 Task: Look for space in Ouargla, Algeria from 5th July, 2023 to 11th July, 2023 for 2 adults in price range Rs.8000 to Rs.16000. Place can be entire place with 2 bedrooms having 2 beds and 1 bathroom. Property type can be house, flat, hotel. Amenities needed are: washing machine. Booking option can be shelf check-in. Required host language is .
Action: Mouse moved to (680, 85)
Screenshot: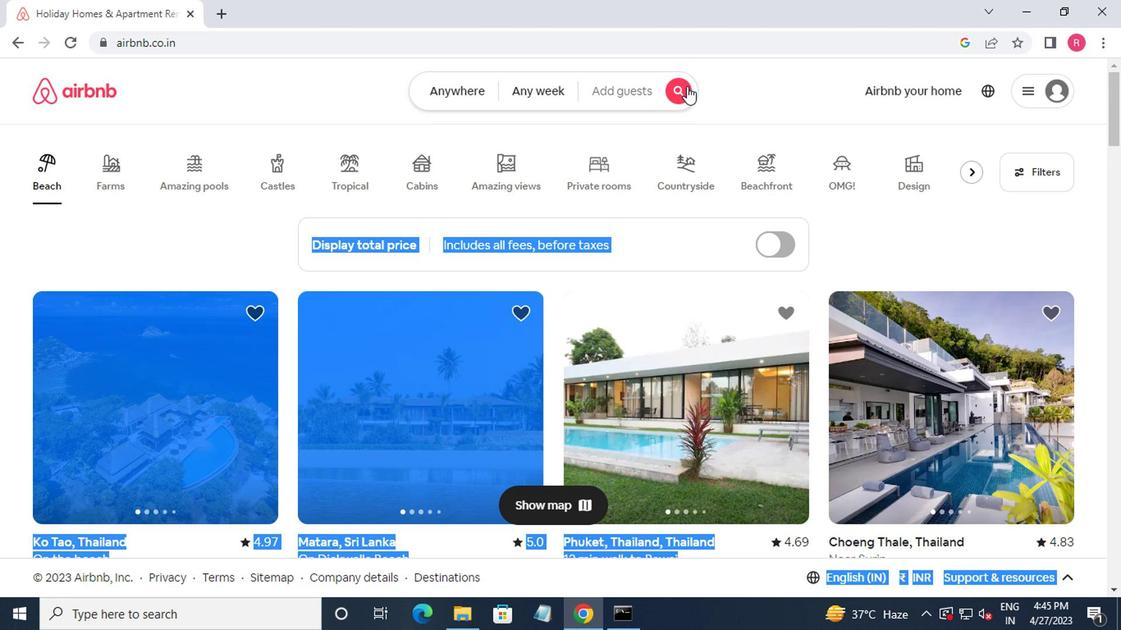 
Action: Mouse pressed left at (680, 85)
Screenshot: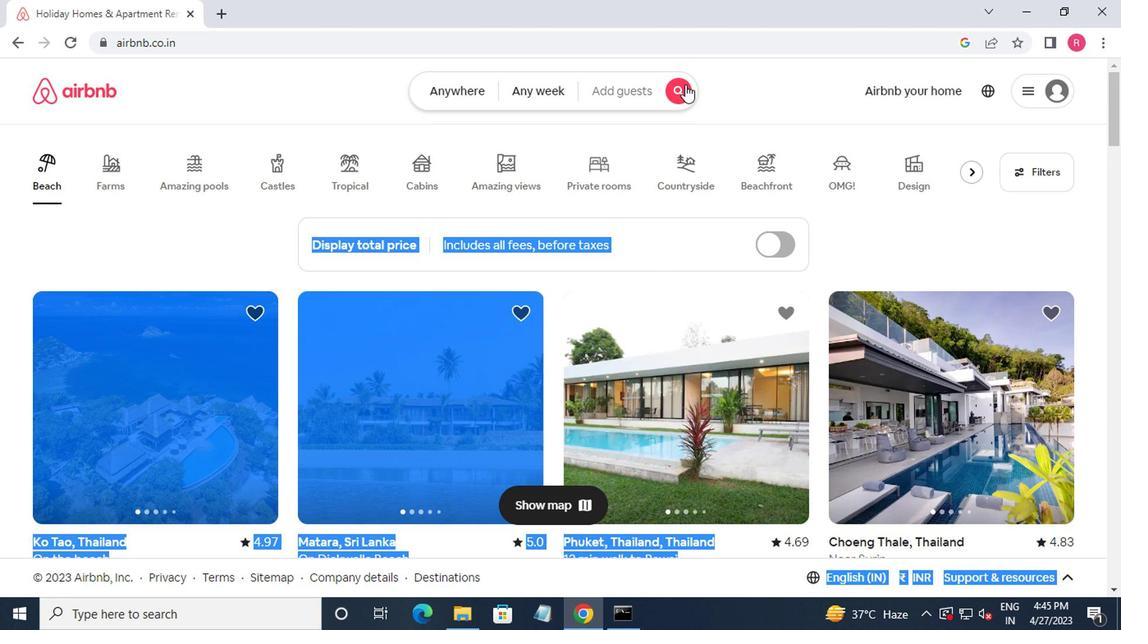
Action: Mouse moved to (394, 162)
Screenshot: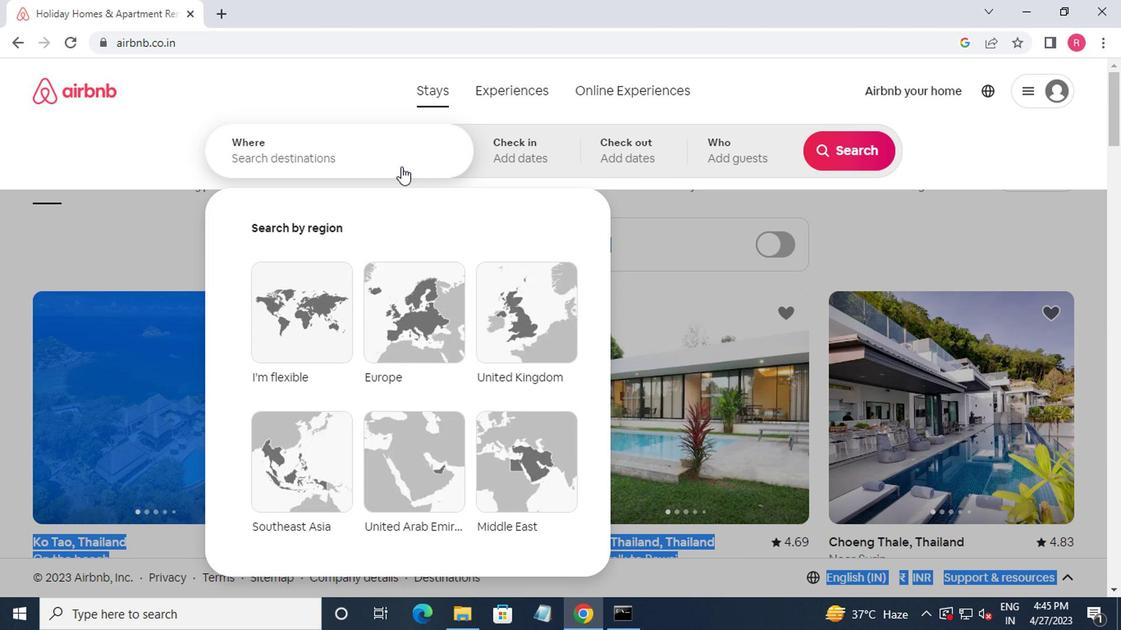
Action: Mouse pressed left at (394, 162)
Screenshot: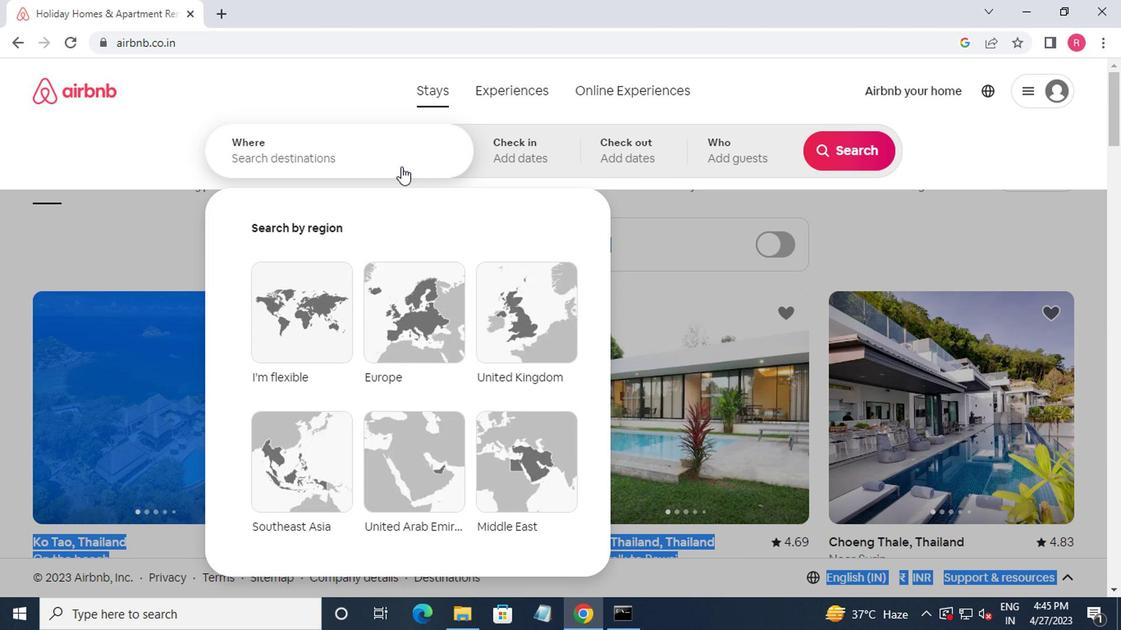
Action: Mouse moved to (480, 285)
Screenshot: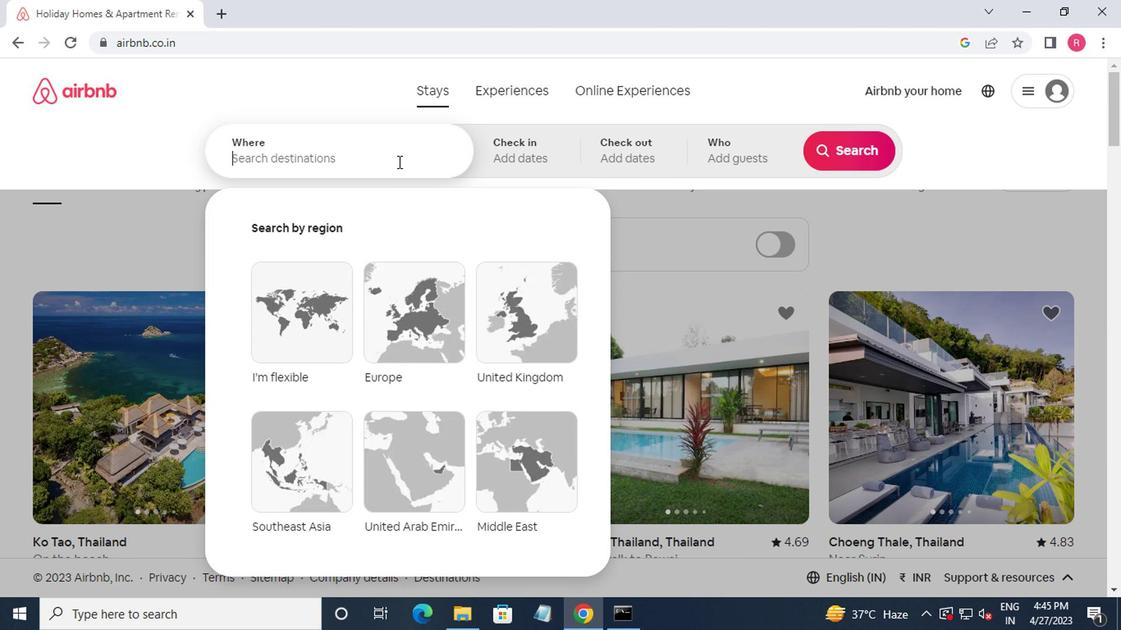 
Action: Key pressed ouargl<Key.up><Key.enter>
Screenshot: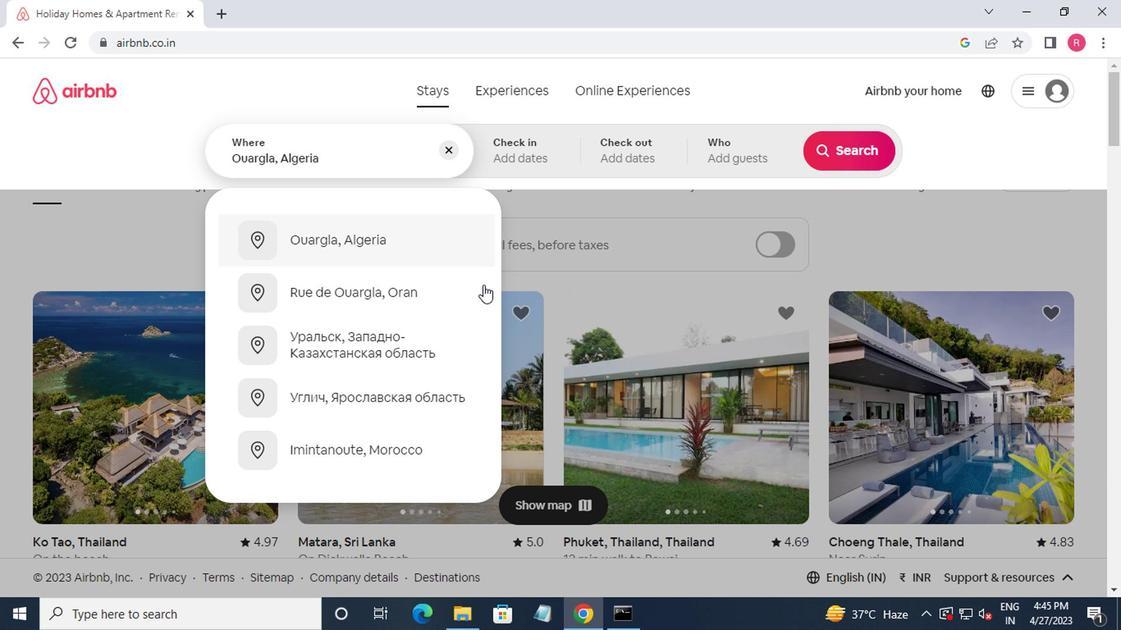 
Action: Mouse moved to (835, 285)
Screenshot: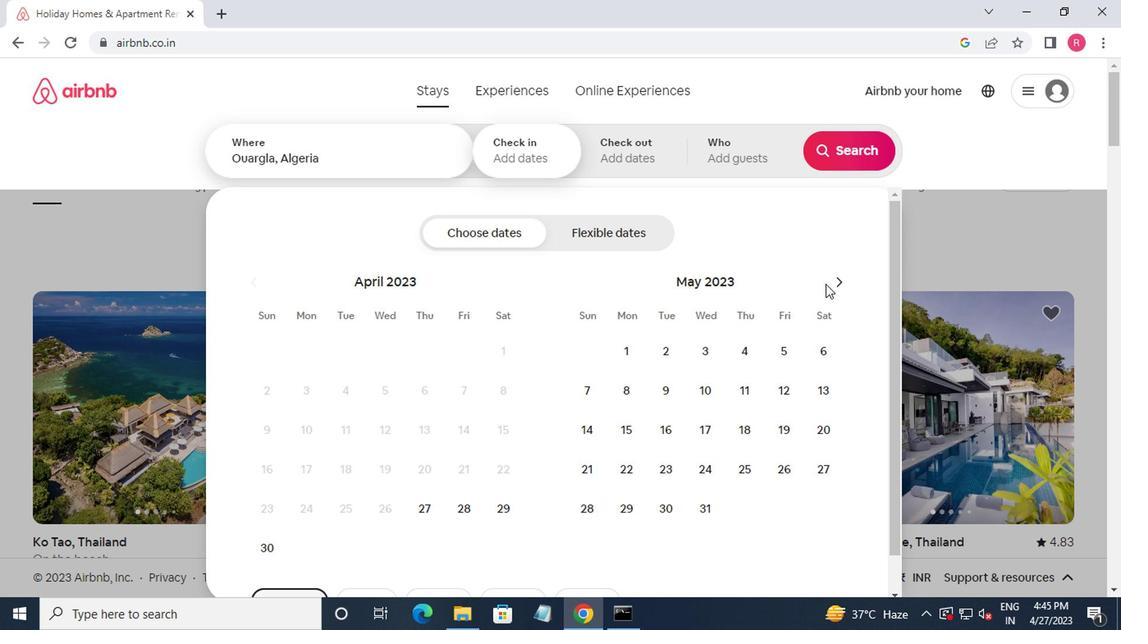 
Action: Mouse pressed left at (835, 285)
Screenshot: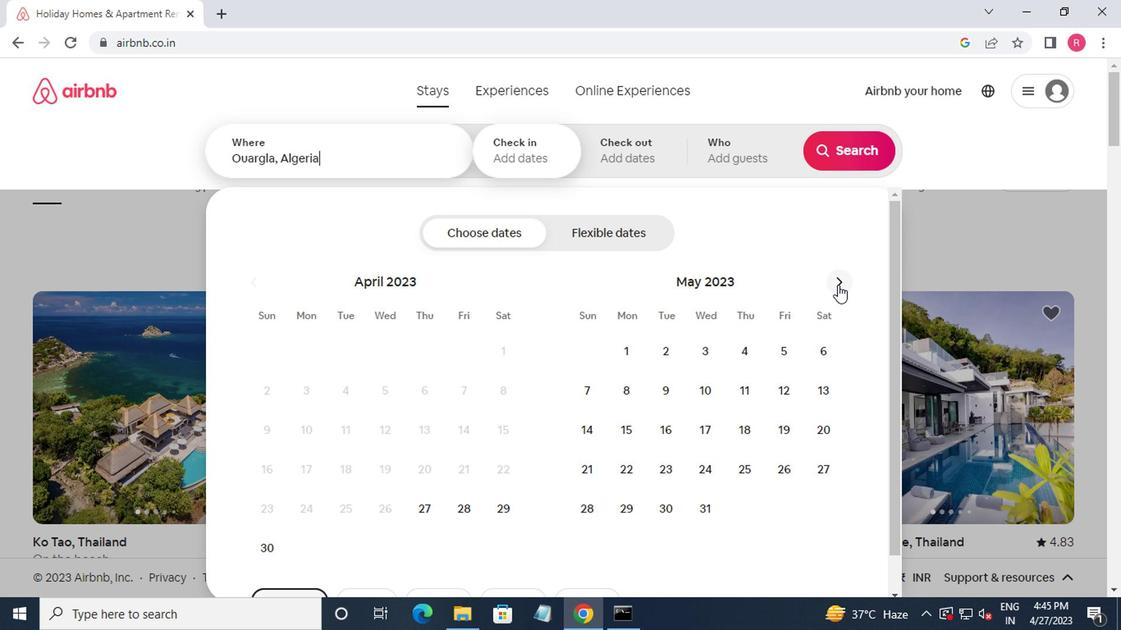 
Action: Mouse pressed left at (835, 285)
Screenshot: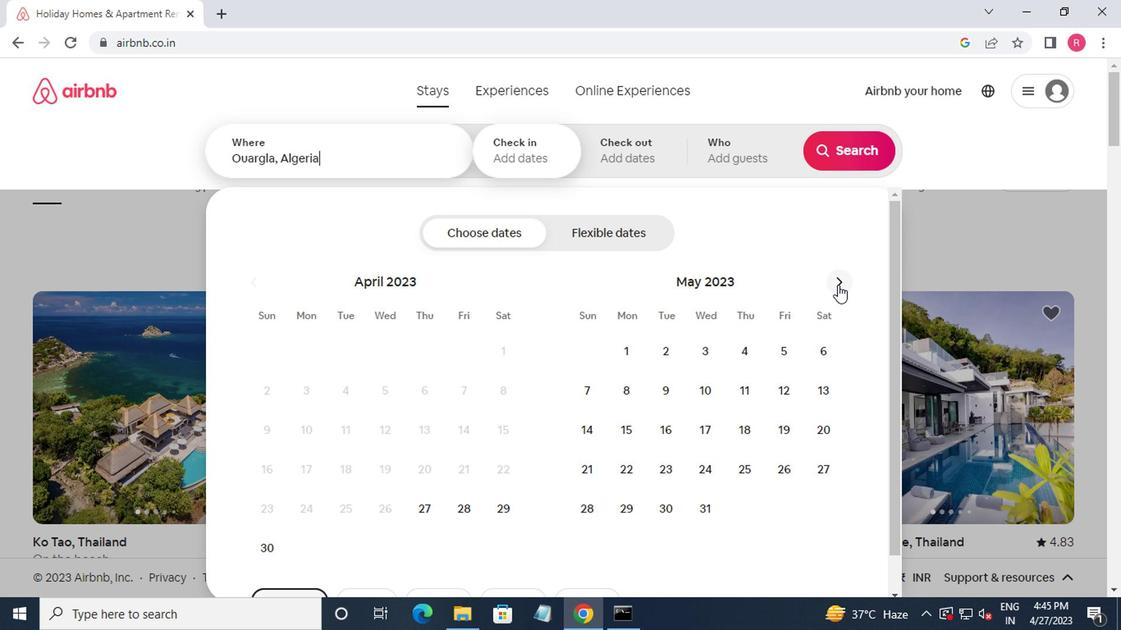 
Action: Mouse pressed left at (835, 285)
Screenshot: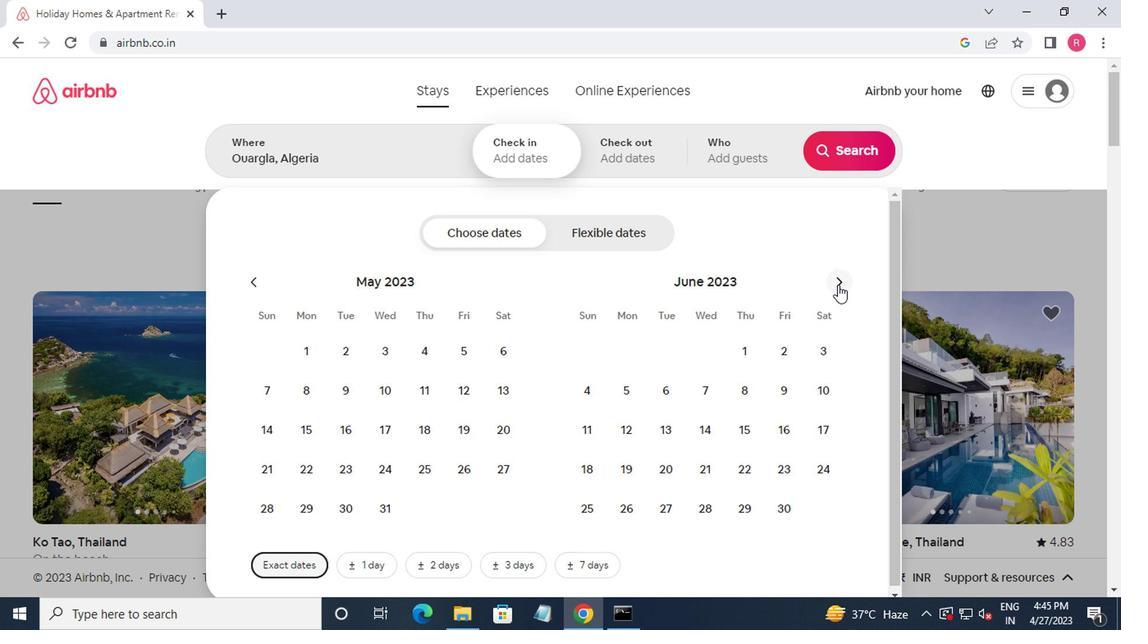 
Action: Mouse moved to (695, 397)
Screenshot: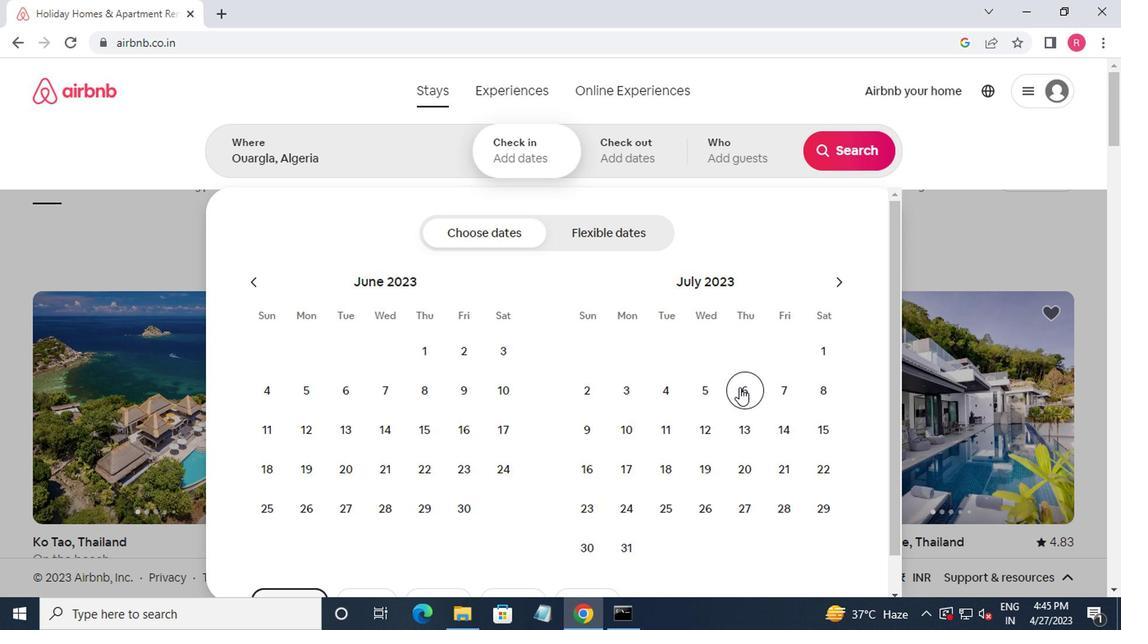 
Action: Mouse pressed left at (695, 397)
Screenshot: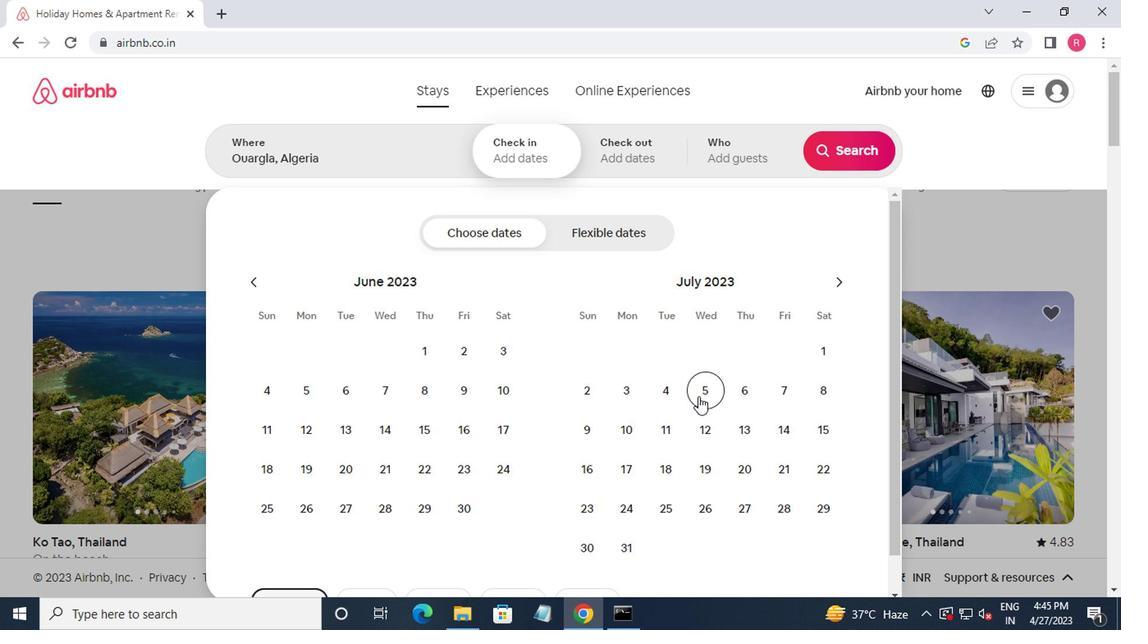 
Action: Mouse moved to (657, 439)
Screenshot: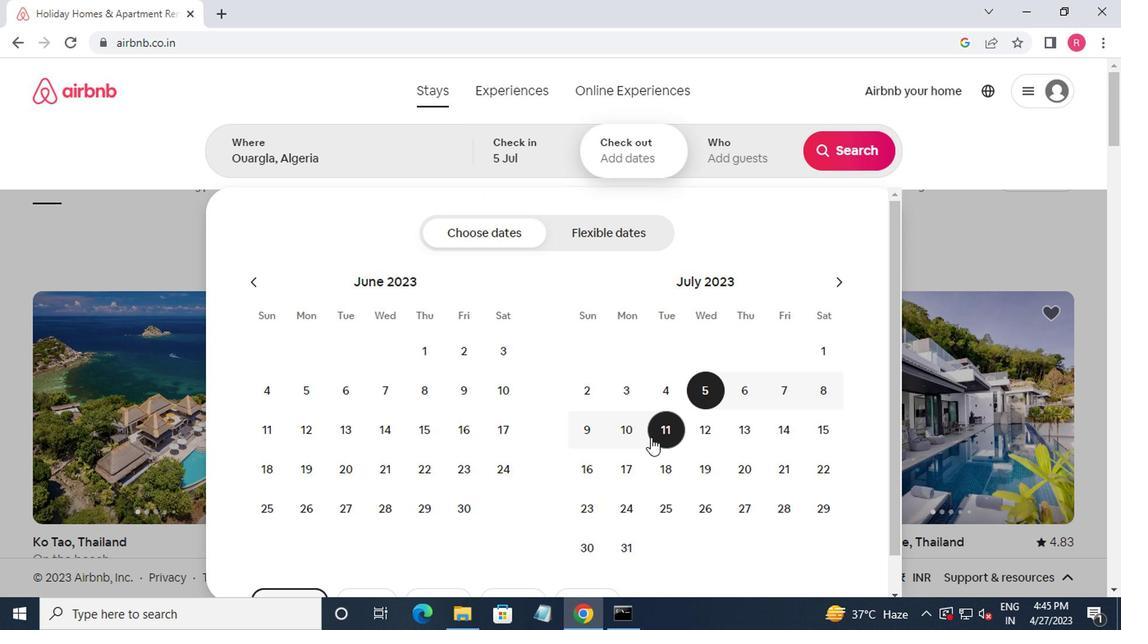 
Action: Mouse pressed left at (657, 439)
Screenshot: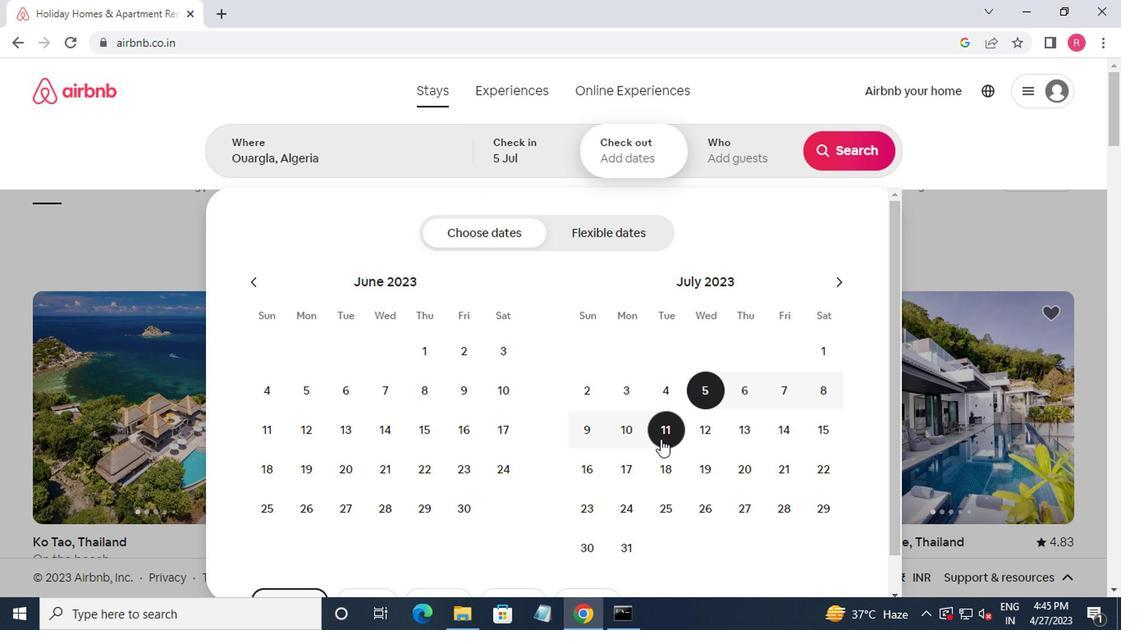 
Action: Mouse moved to (692, 153)
Screenshot: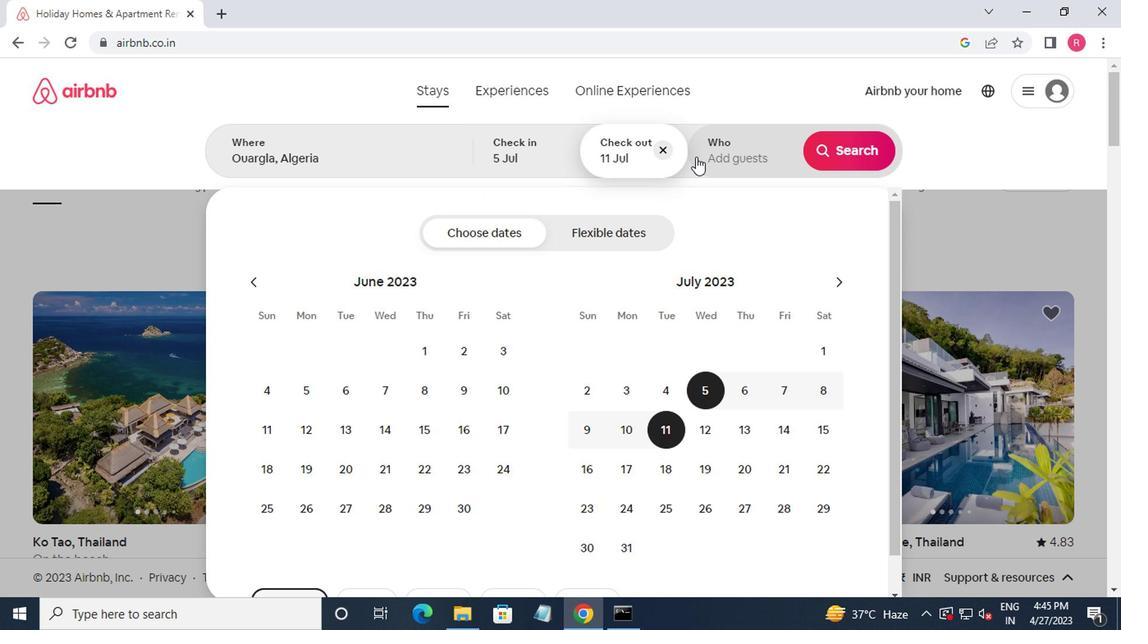 
Action: Mouse pressed left at (692, 153)
Screenshot: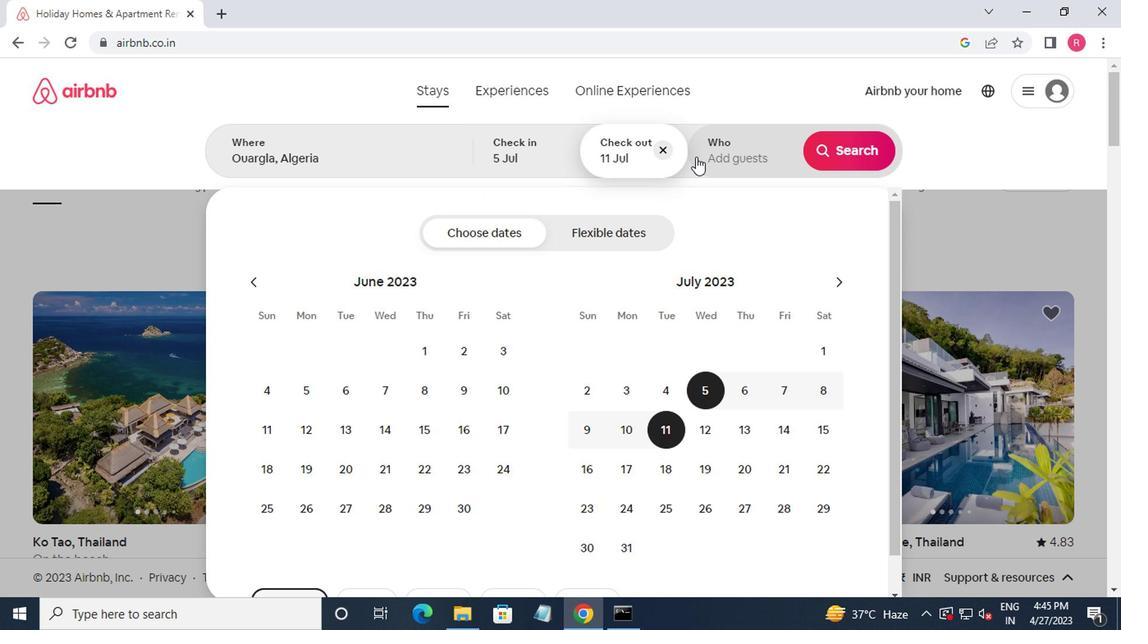 
Action: Mouse moved to (844, 238)
Screenshot: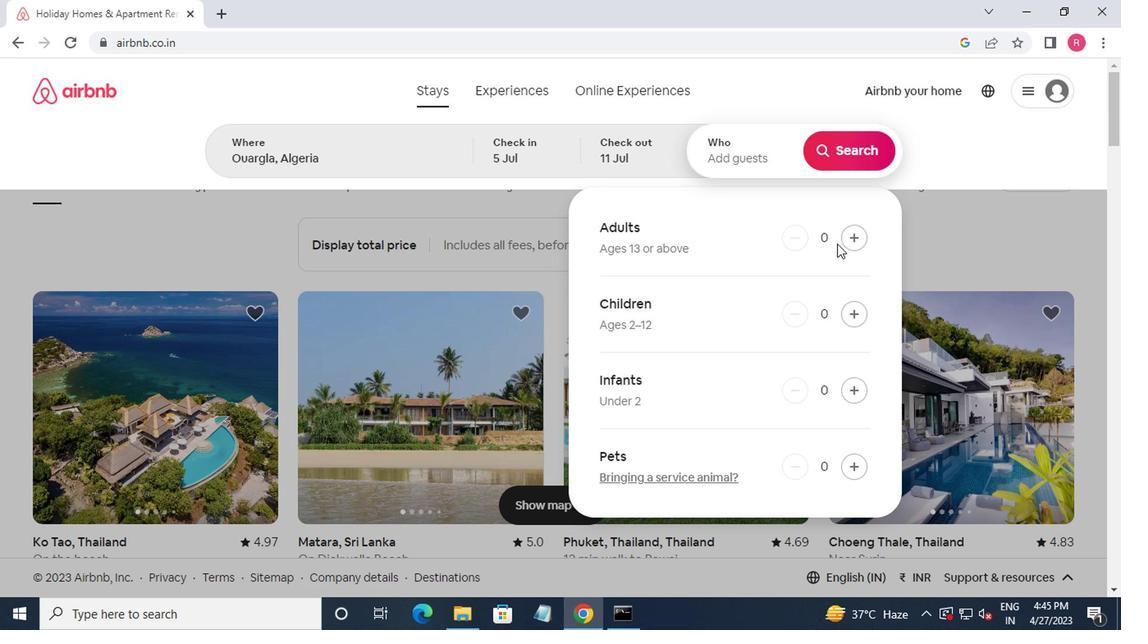 
Action: Mouse pressed left at (844, 238)
Screenshot: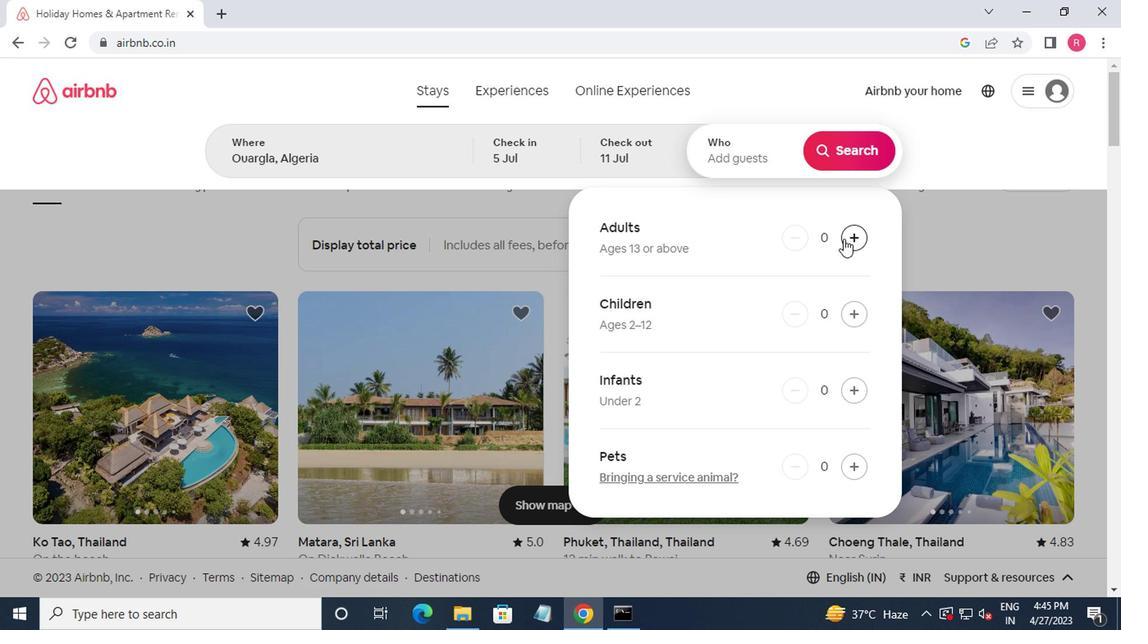 
Action: Mouse moved to (845, 237)
Screenshot: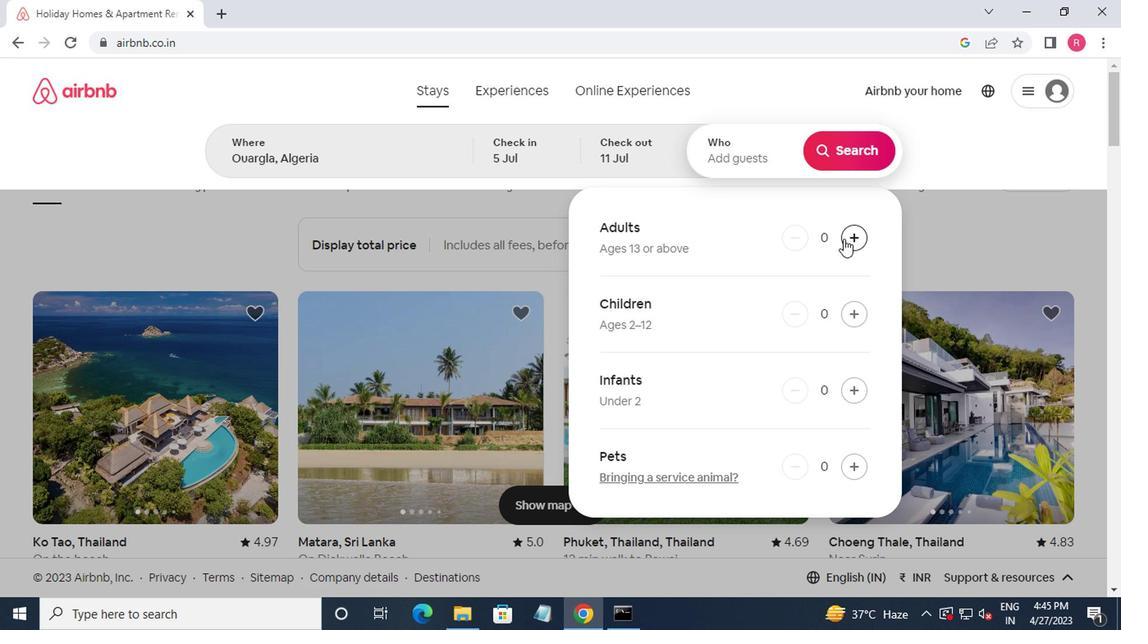 
Action: Mouse pressed left at (845, 237)
Screenshot: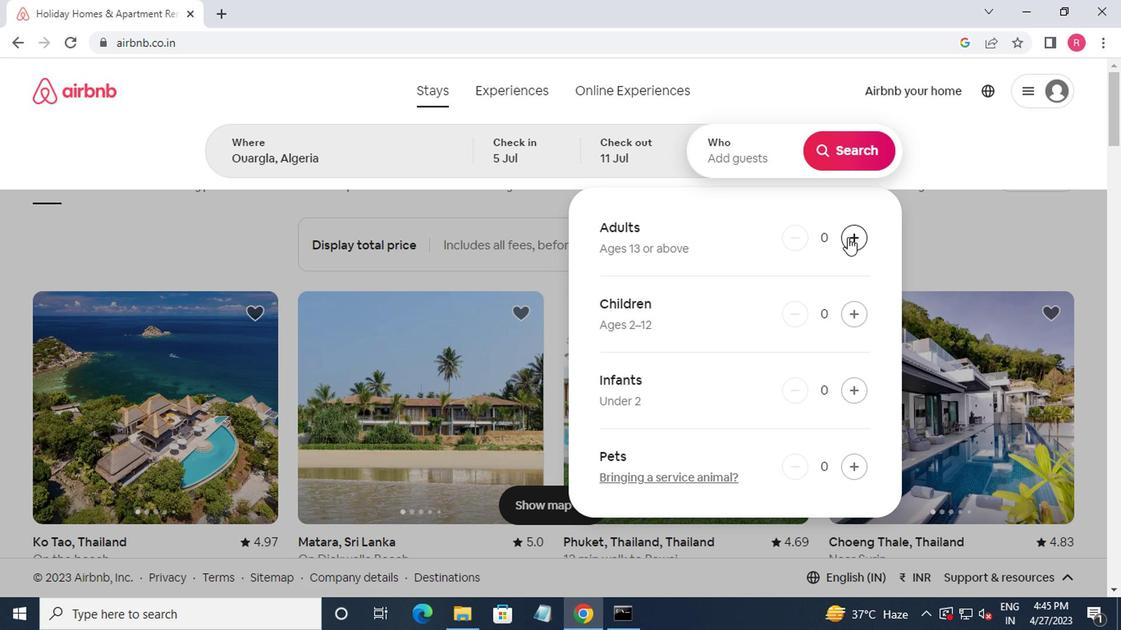 
Action: Mouse moved to (840, 168)
Screenshot: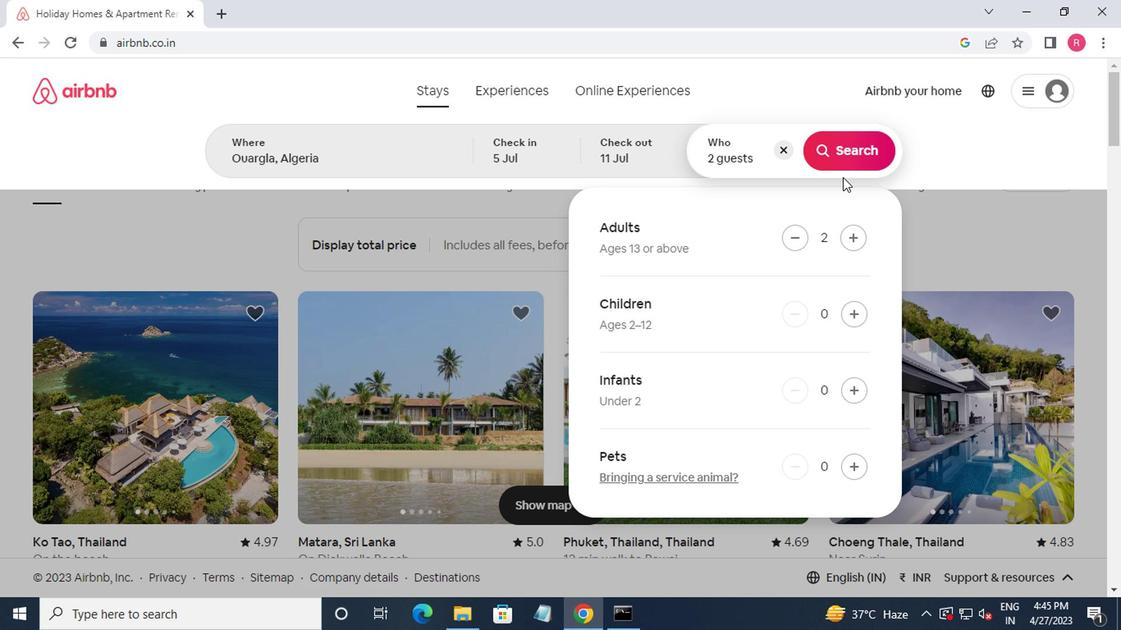 
Action: Mouse pressed left at (840, 168)
Screenshot: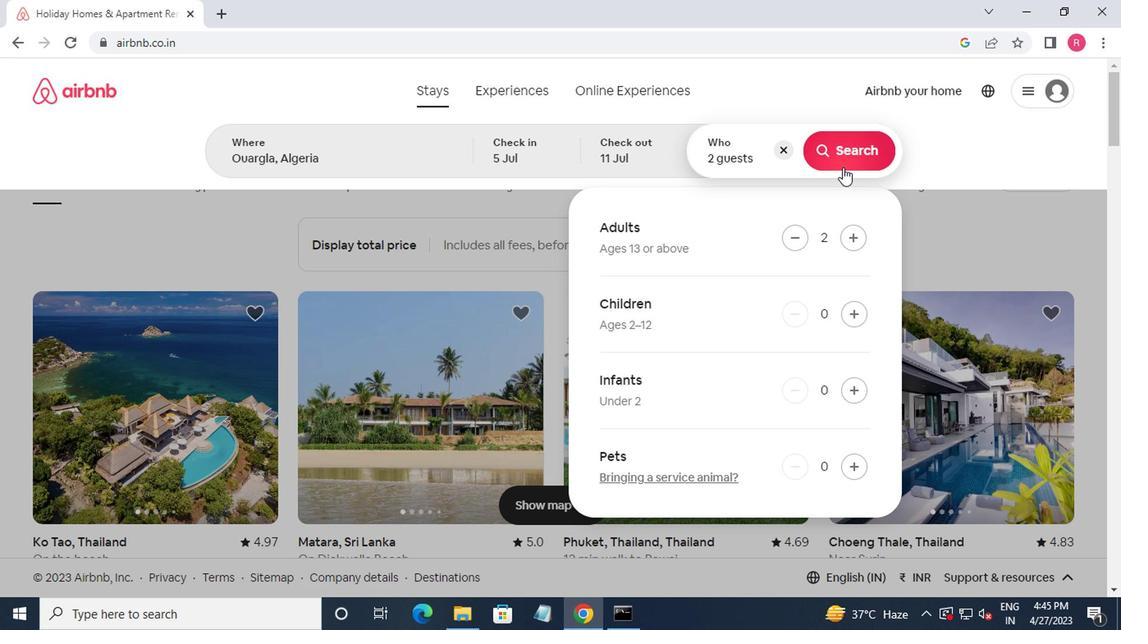 
Action: Mouse moved to (1025, 167)
Screenshot: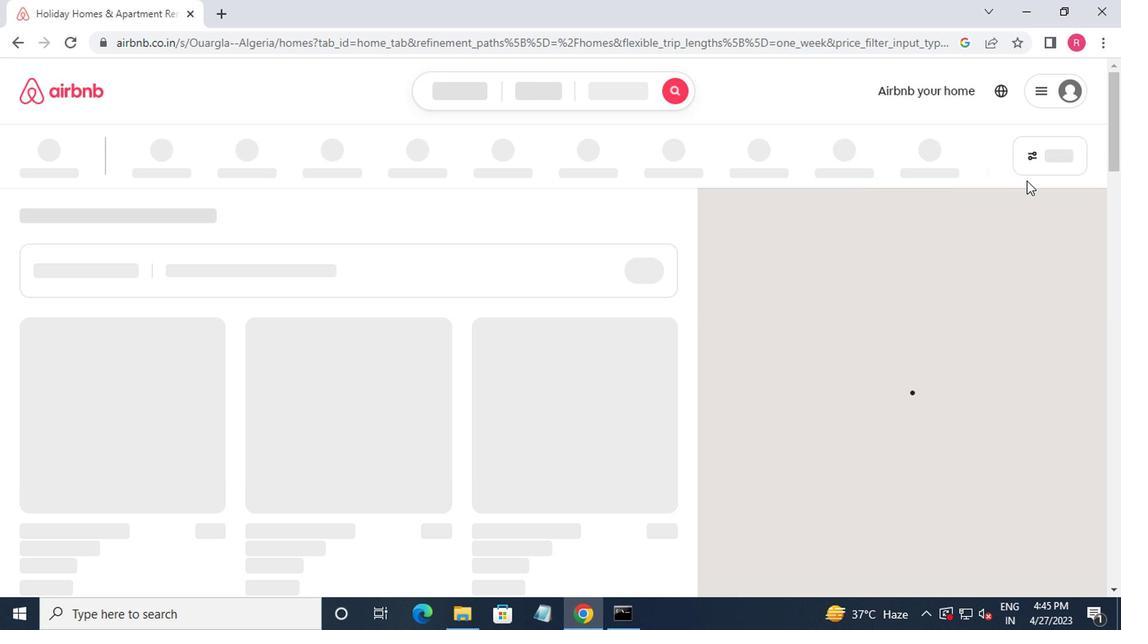 
Action: Mouse pressed left at (1025, 167)
Screenshot: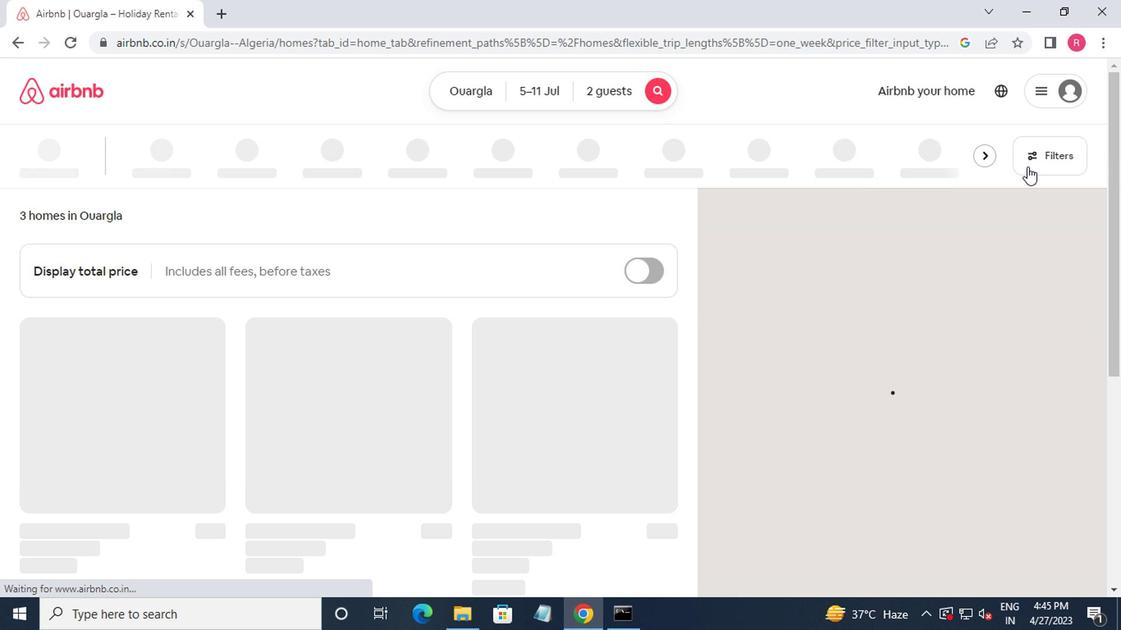 
Action: Mouse moved to (405, 376)
Screenshot: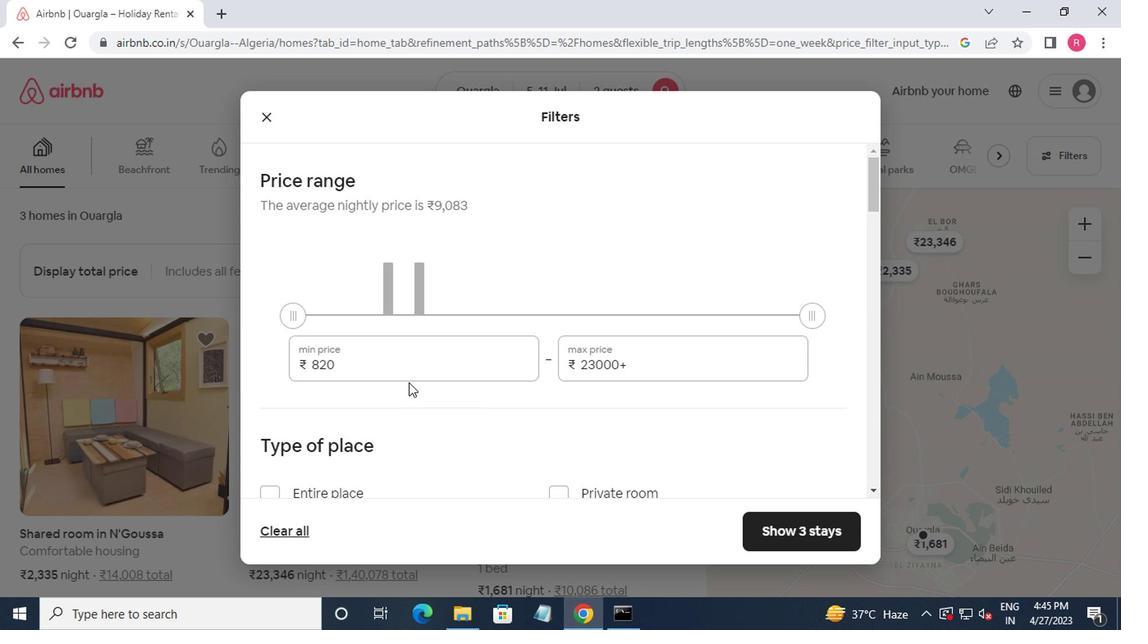 
Action: Mouse pressed left at (405, 376)
Screenshot: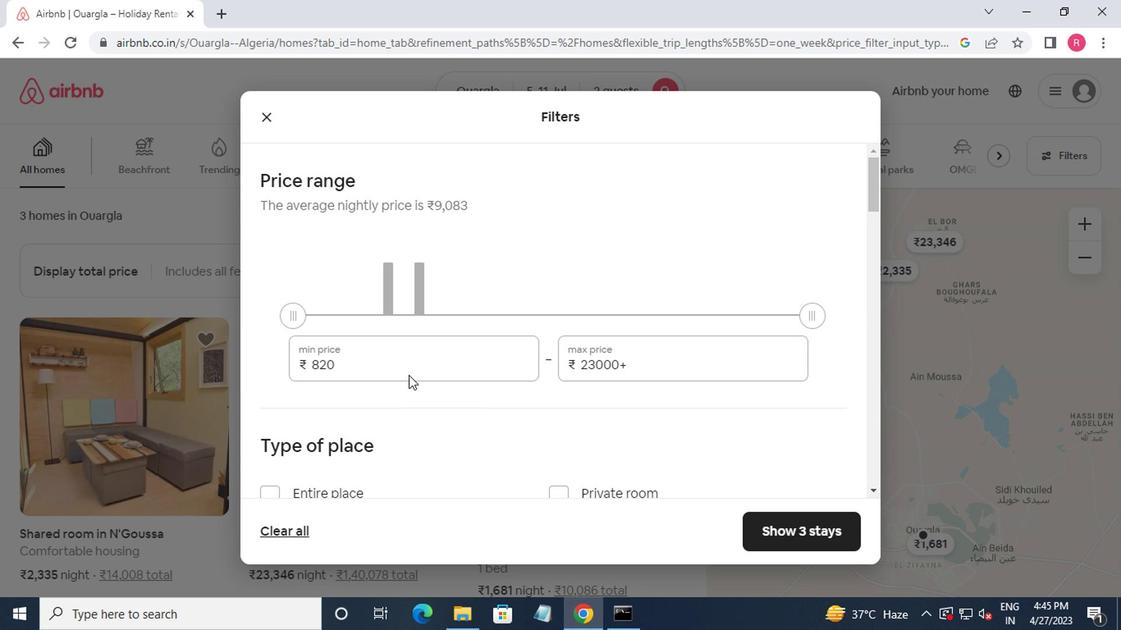 
Action: Key pressed <Key.backspace><Key.backspace>000<Key.tab>16000
Screenshot: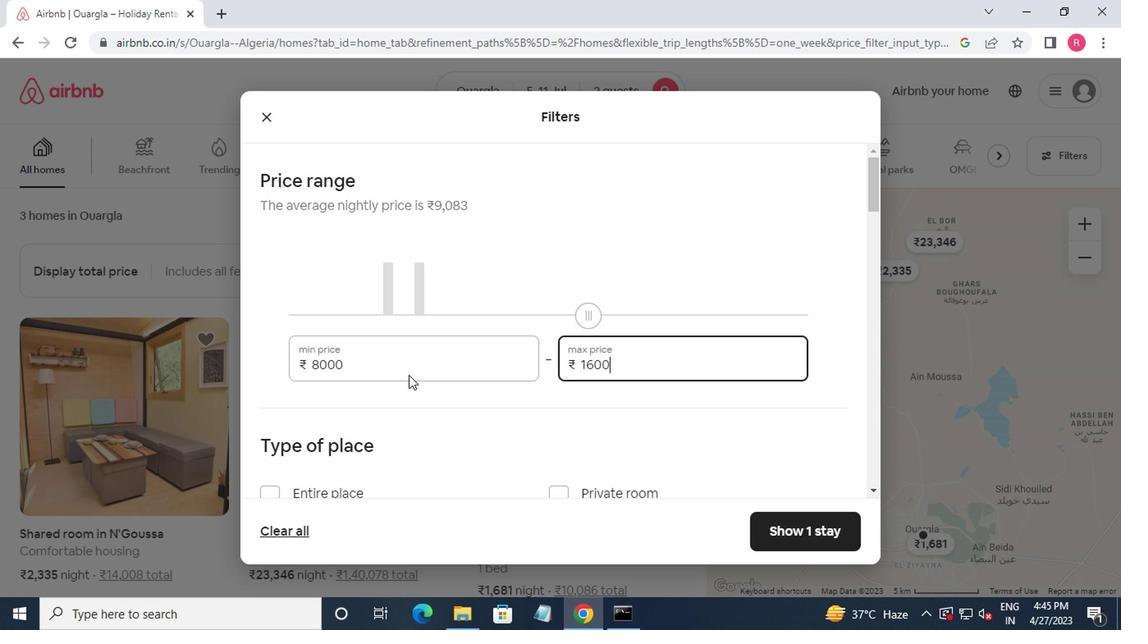 
Action: Mouse moved to (441, 409)
Screenshot: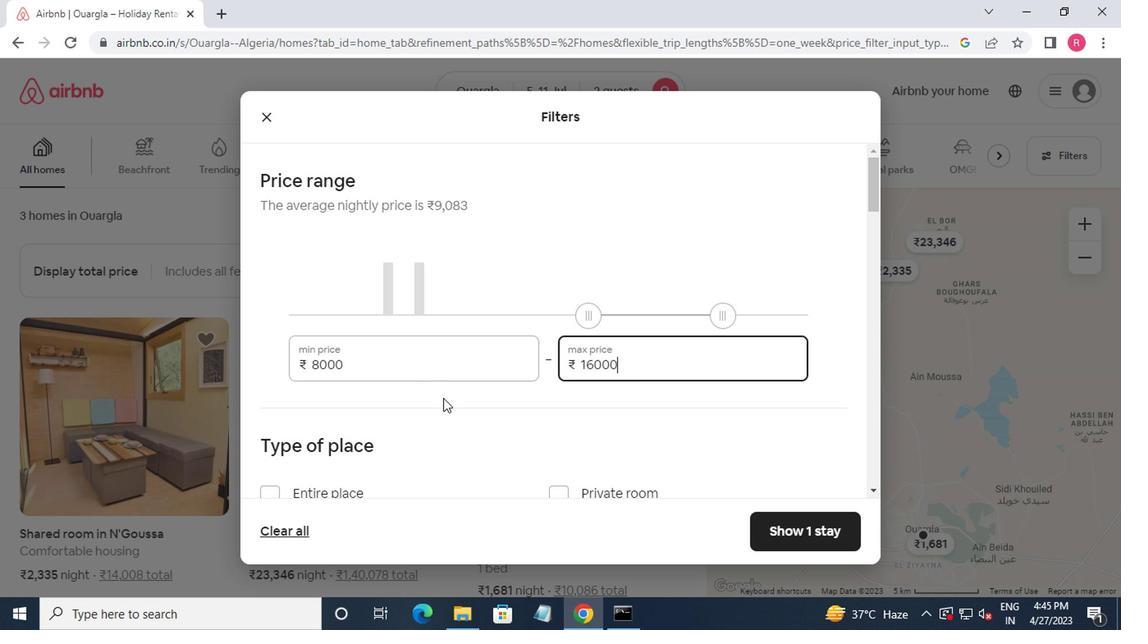 
Action: Mouse scrolled (441, 408) with delta (0, 0)
Screenshot: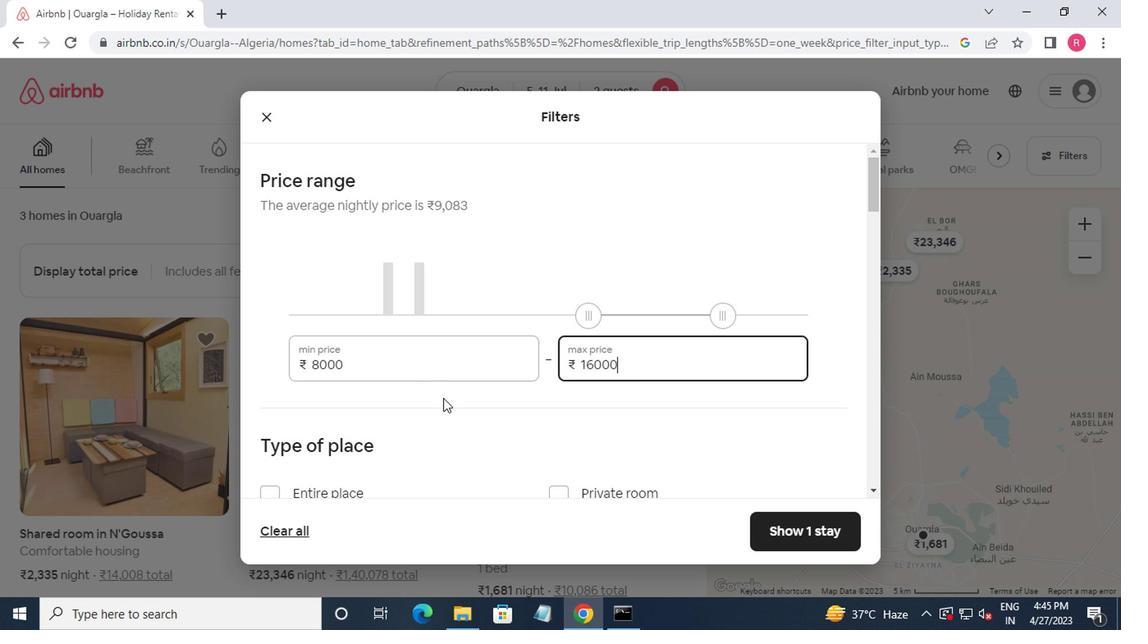 
Action: Mouse moved to (449, 432)
Screenshot: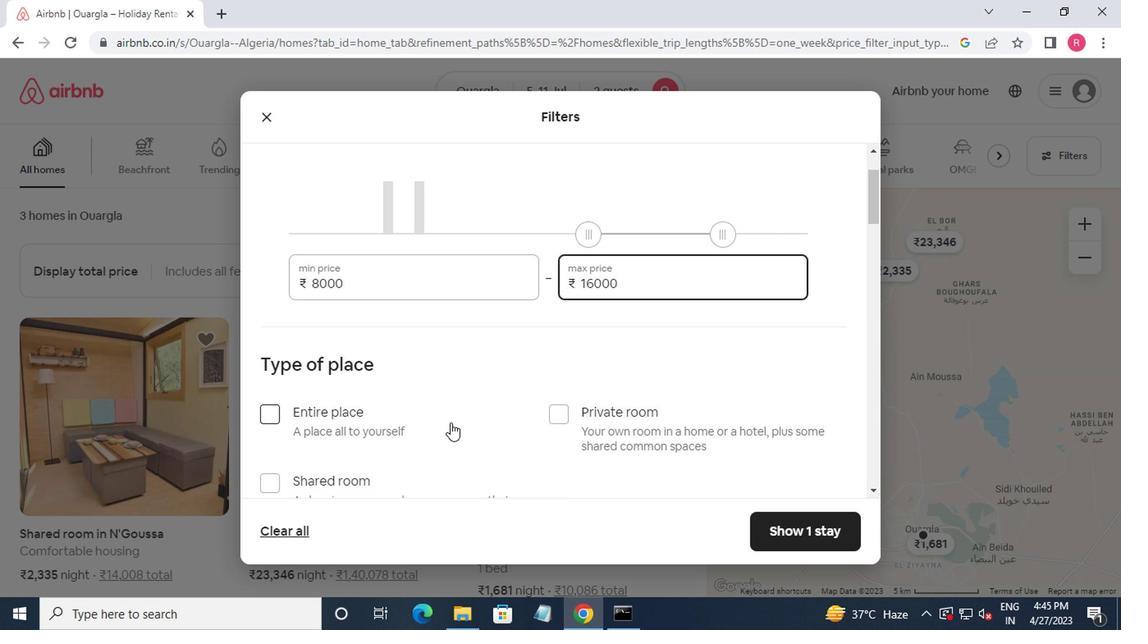 
Action: Mouse scrolled (449, 431) with delta (0, -1)
Screenshot: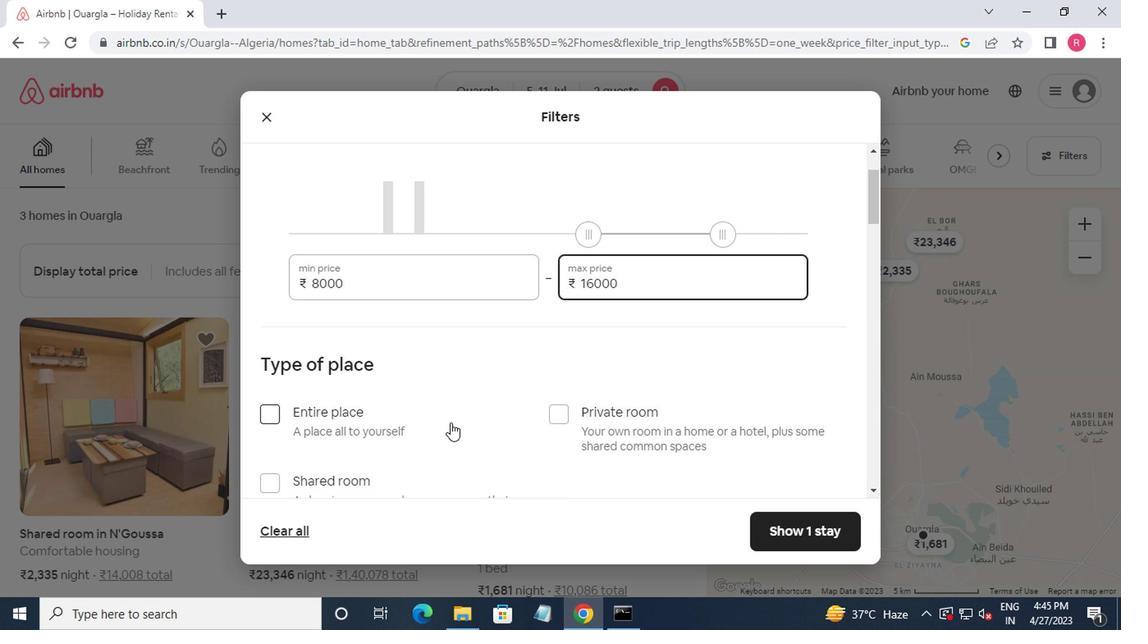 
Action: Mouse moved to (277, 337)
Screenshot: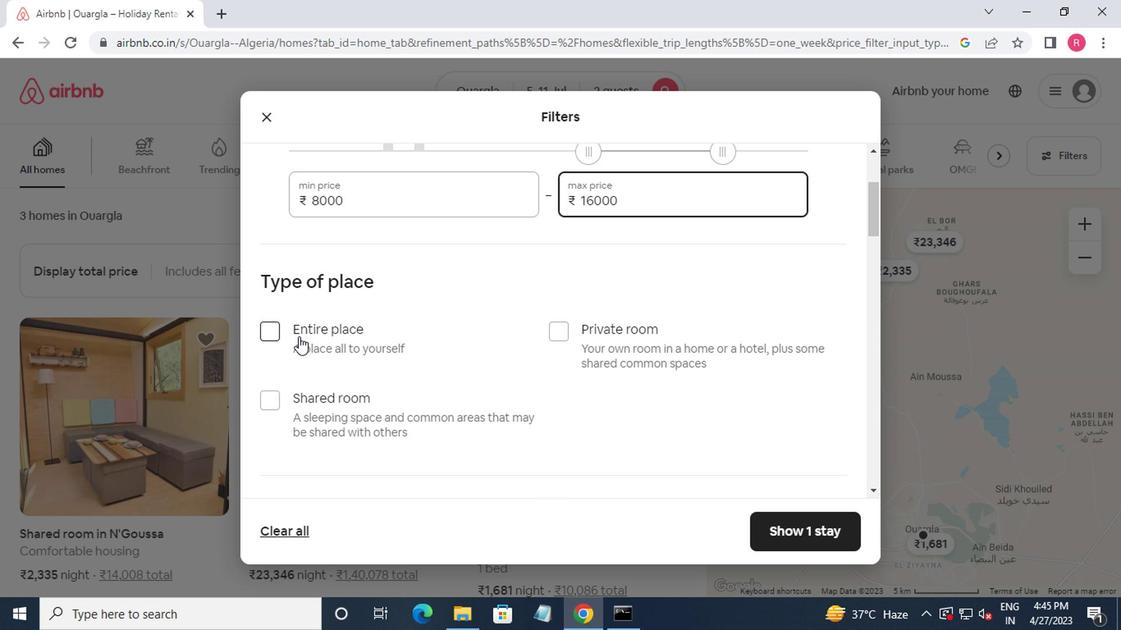 
Action: Mouse pressed left at (277, 337)
Screenshot: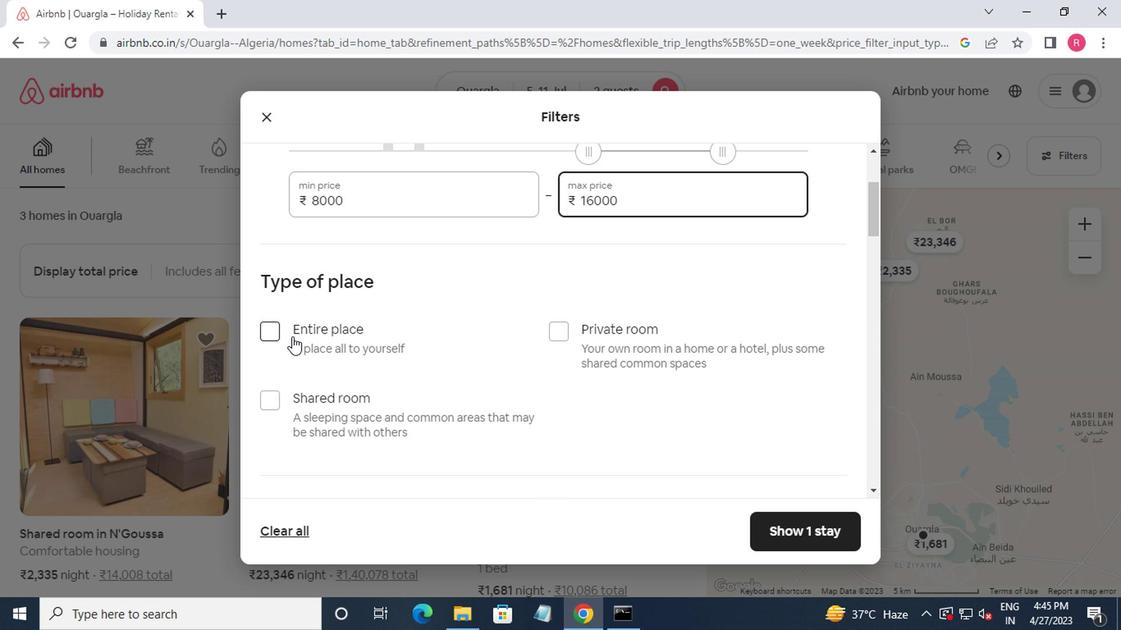 
Action: Mouse moved to (352, 356)
Screenshot: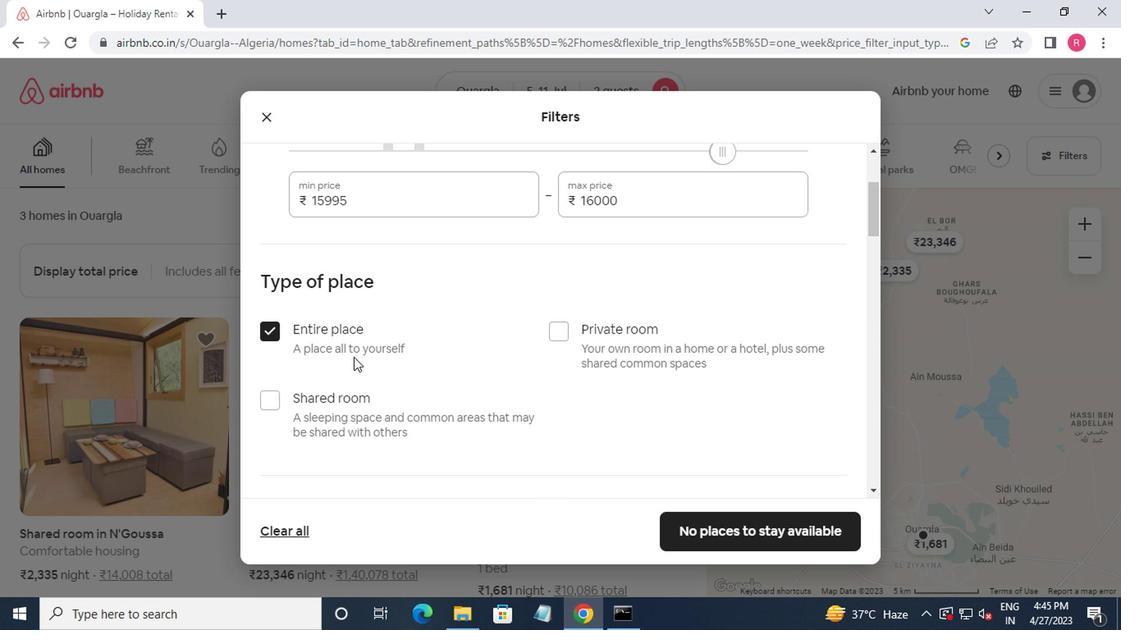 
Action: Mouse scrolled (352, 356) with delta (0, 0)
Screenshot: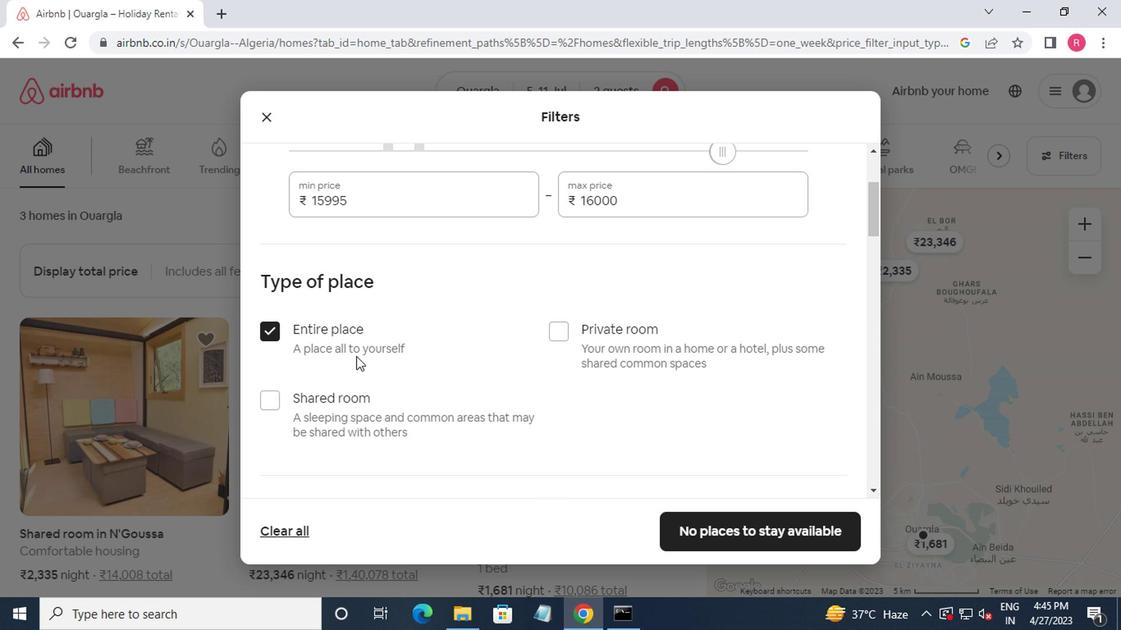 
Action: Mouse moved to (355, 358)
Screenshot: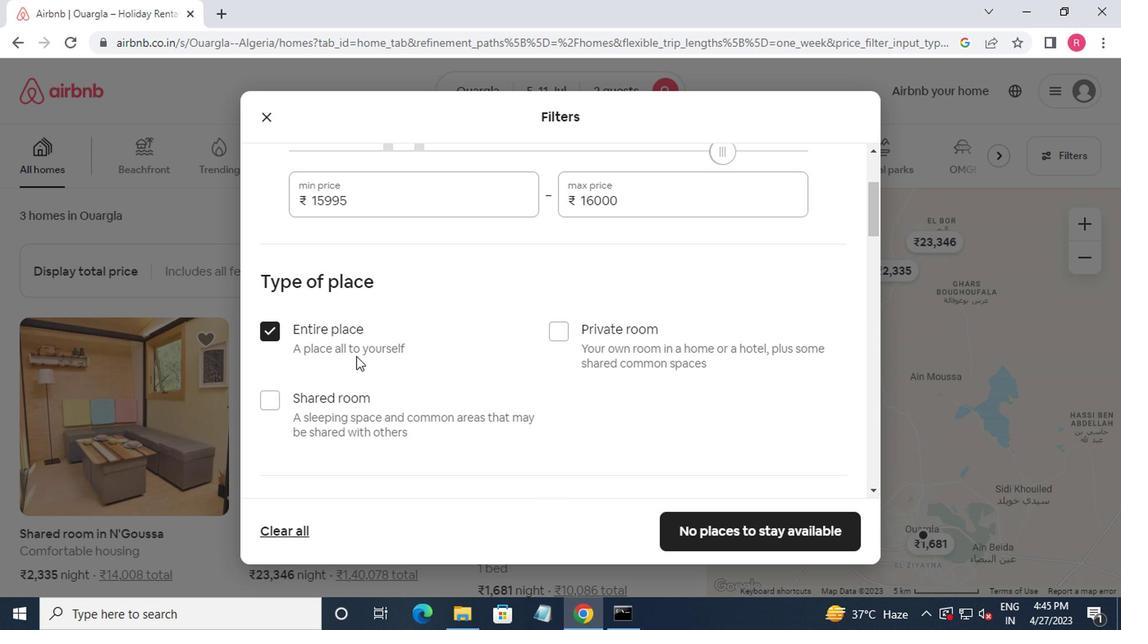 
Action: Mouse scrolled (355, 358) with delta (0, 0)
Screenshot: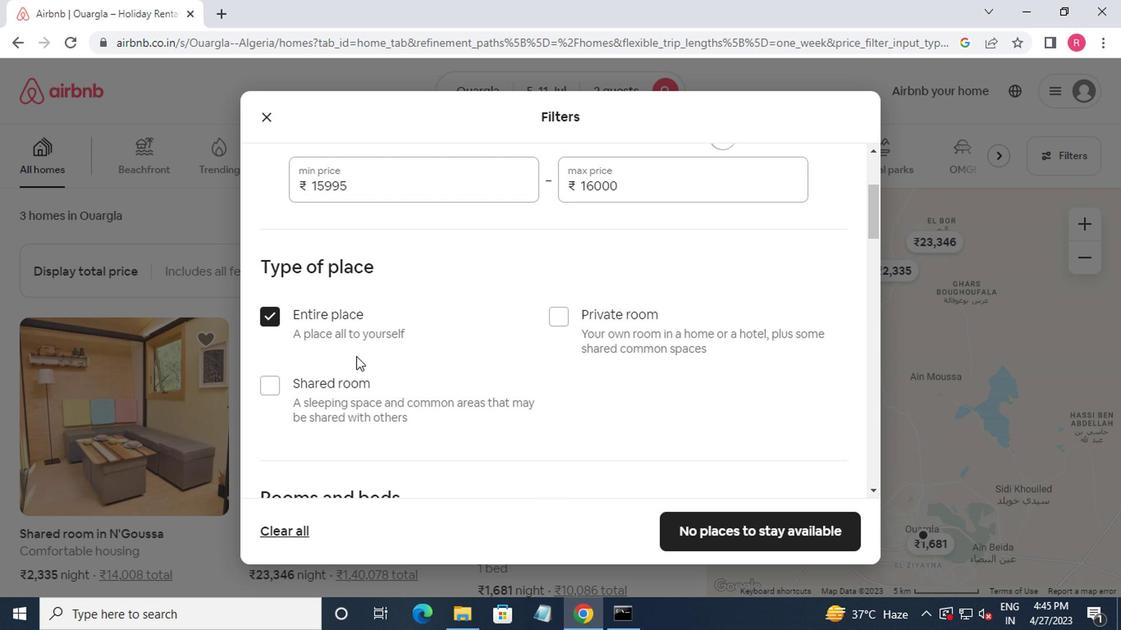 
Action: Mouse scrolled (355, 358) with delta (0, 0)
Screenshot: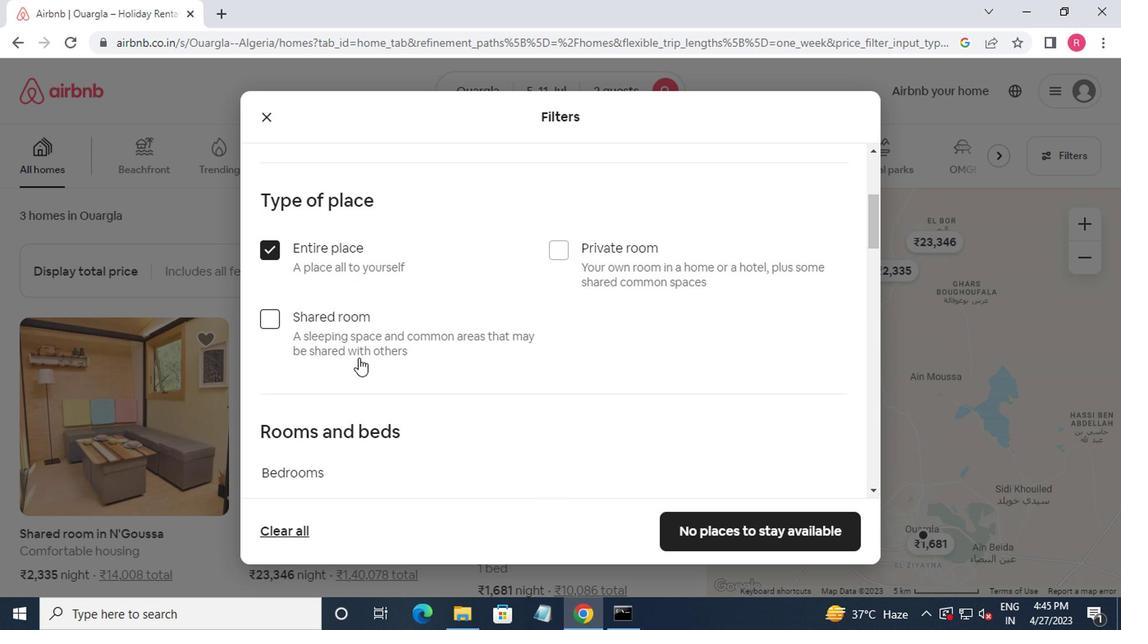 
Action: Mouse moved to (399, 353)
Screenshot: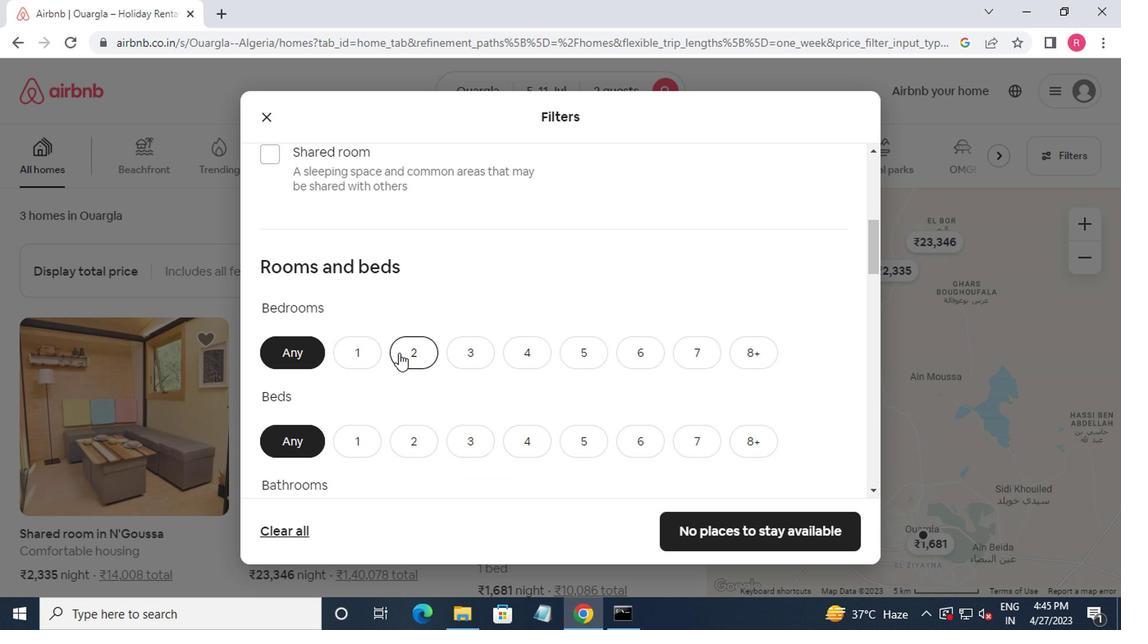 
Action: Mouse pressed left at (399, 353)
Screenshot: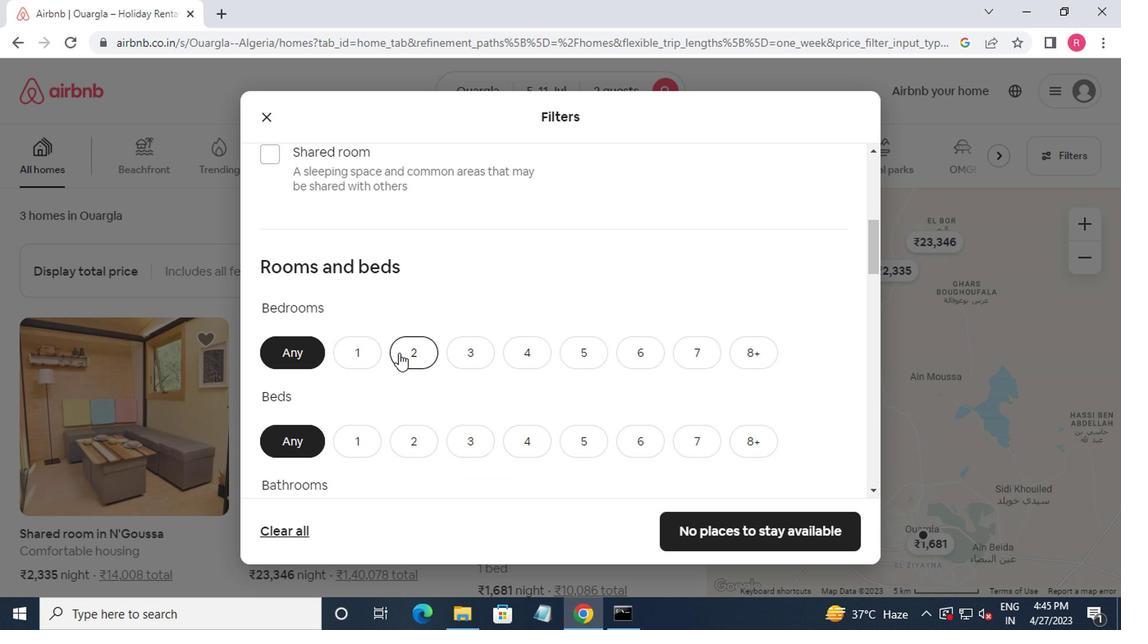 
Action: Mouse moved to (400, 356)
Screenshot: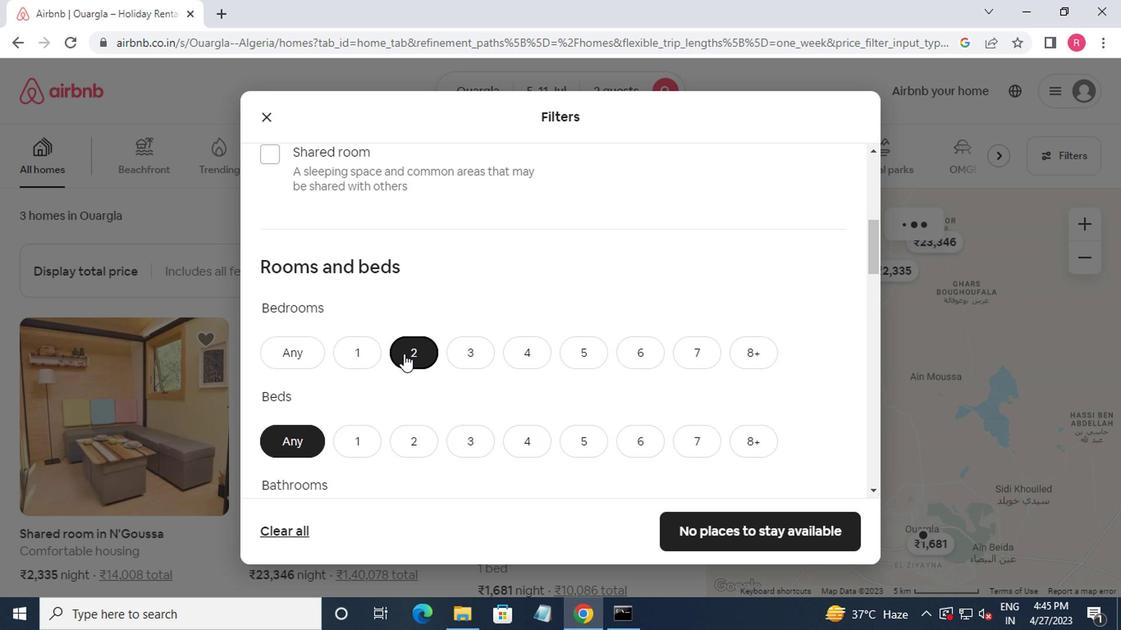 
Action: Mouse scrolled (400, 355) with delta (0, 0)
Screenshot: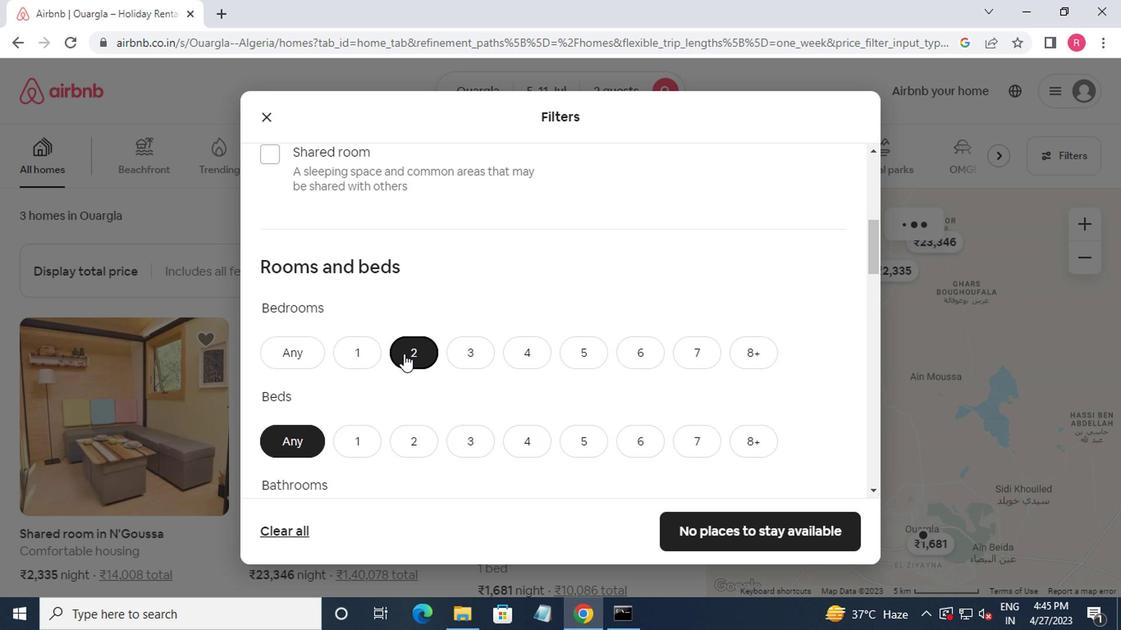 
Action: Mouse moved to (400, 362)
Screenshot: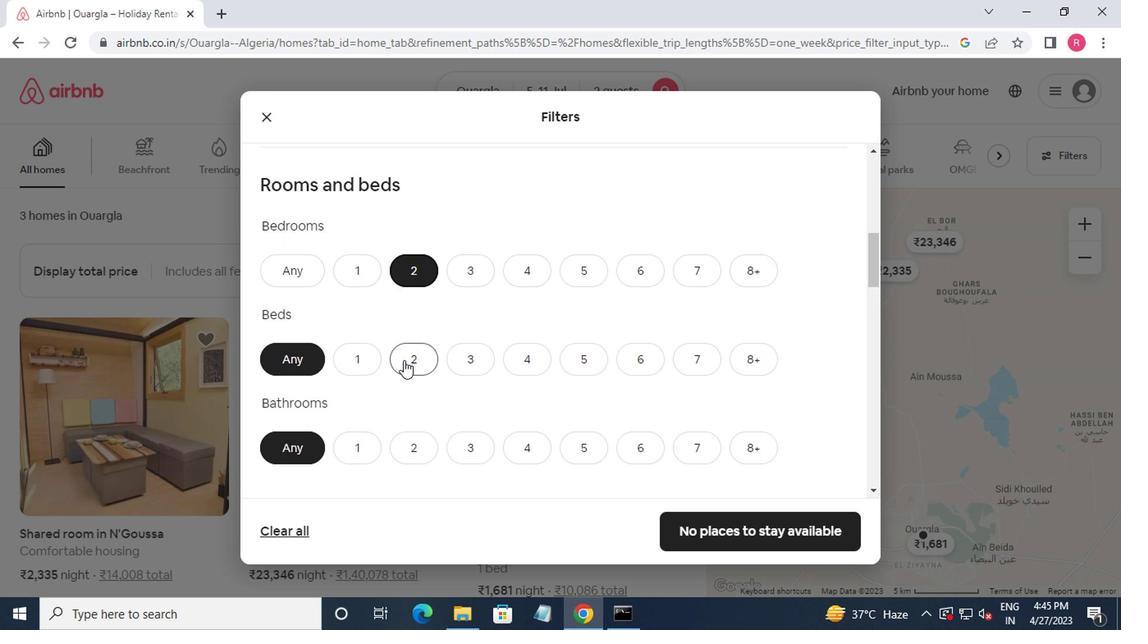 
Action: Mouse pressed left at (400, 362)
Screenshot: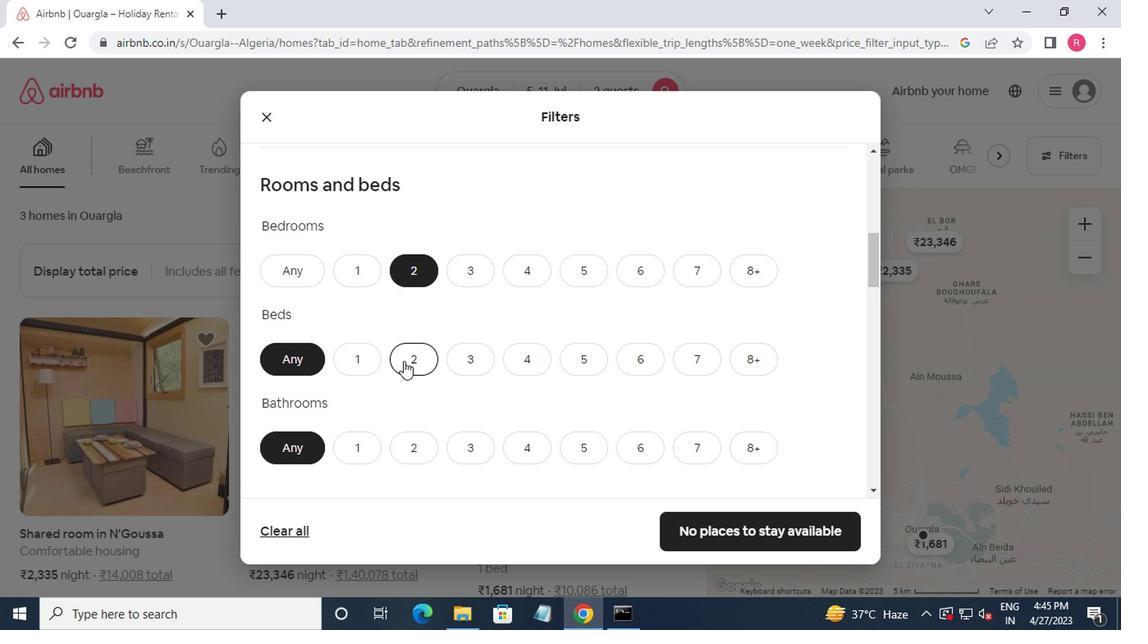 
Action: Mouse moved to (399, 366)
Screenshot: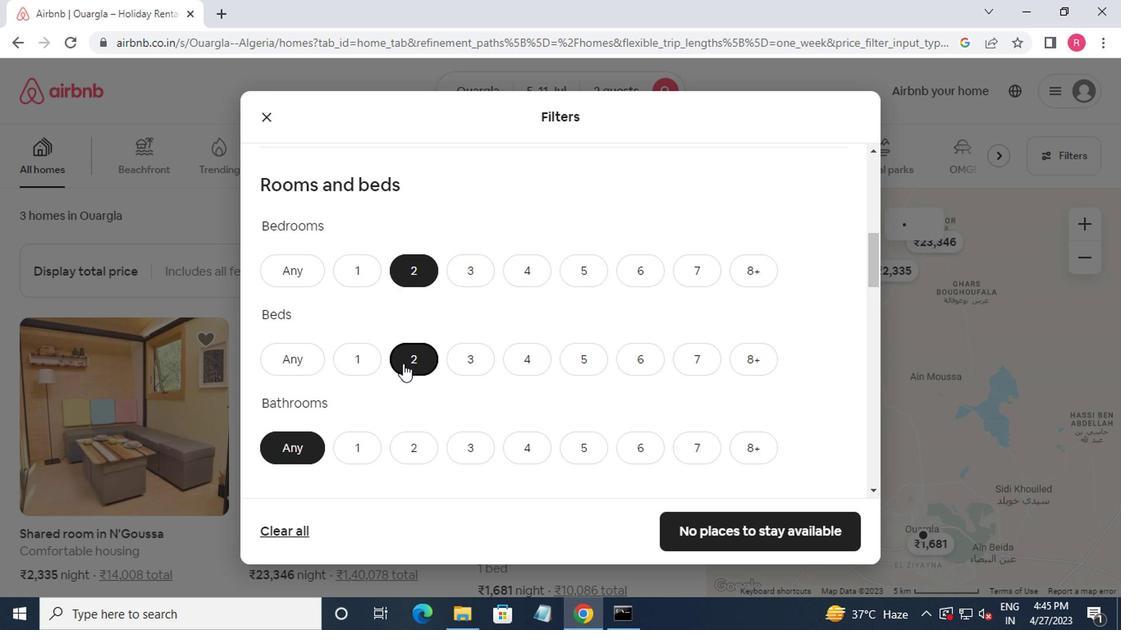 
Action: Mouse scrolled (399, 365) with delta (0, -1)
Screenshot: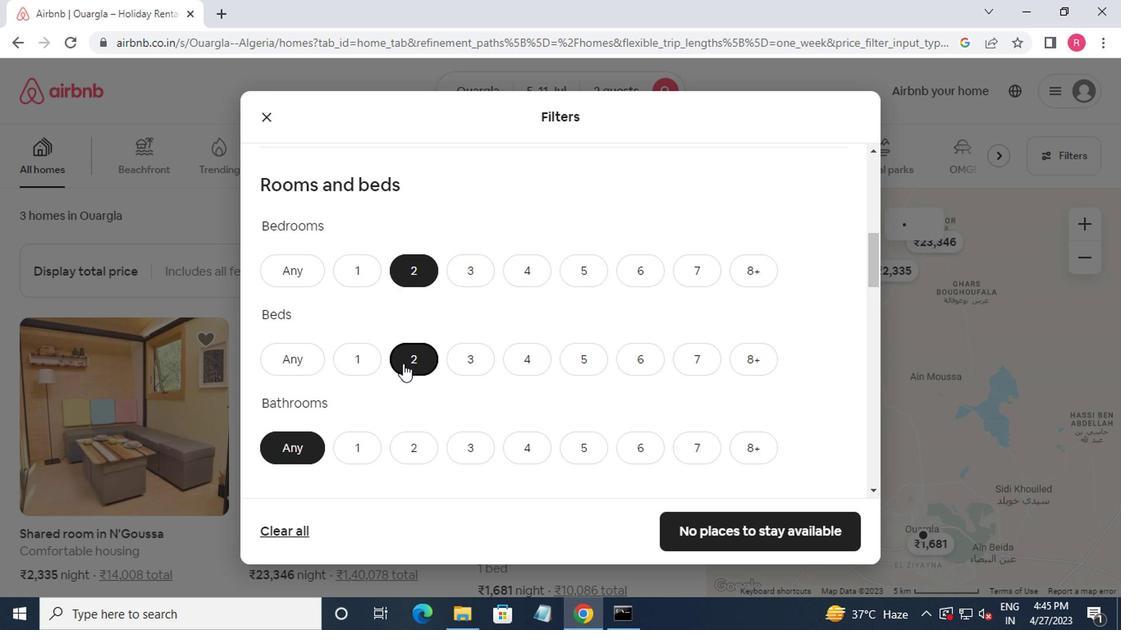
Action: Mouse moved to (356, 376)
Screenshot: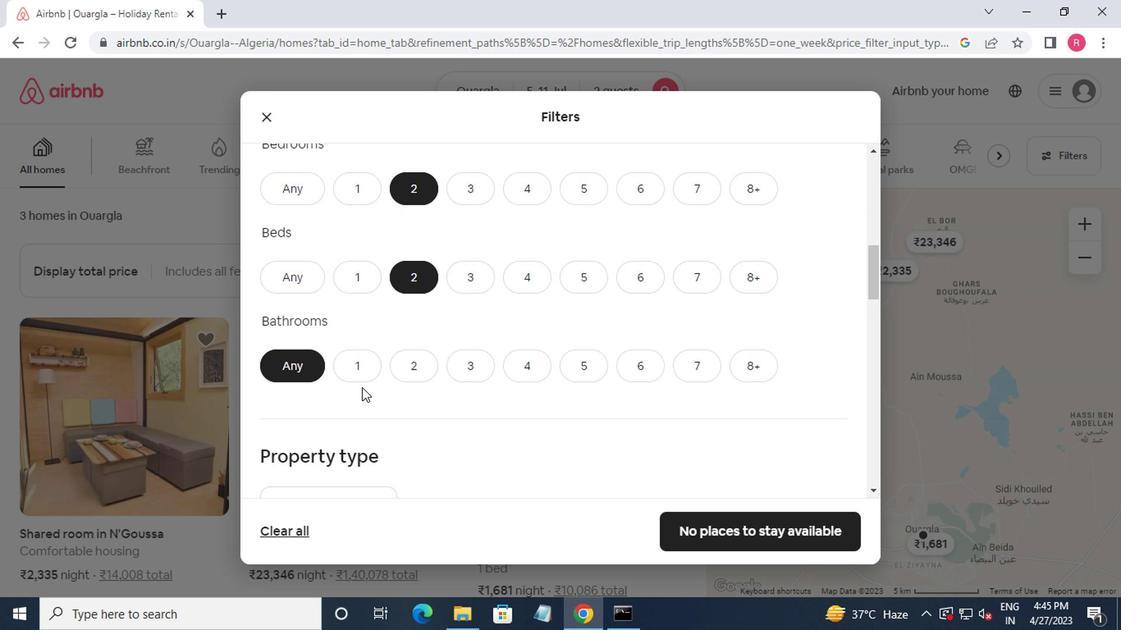 
Action: Mouse pressed left at (356, 376)
Screenshot: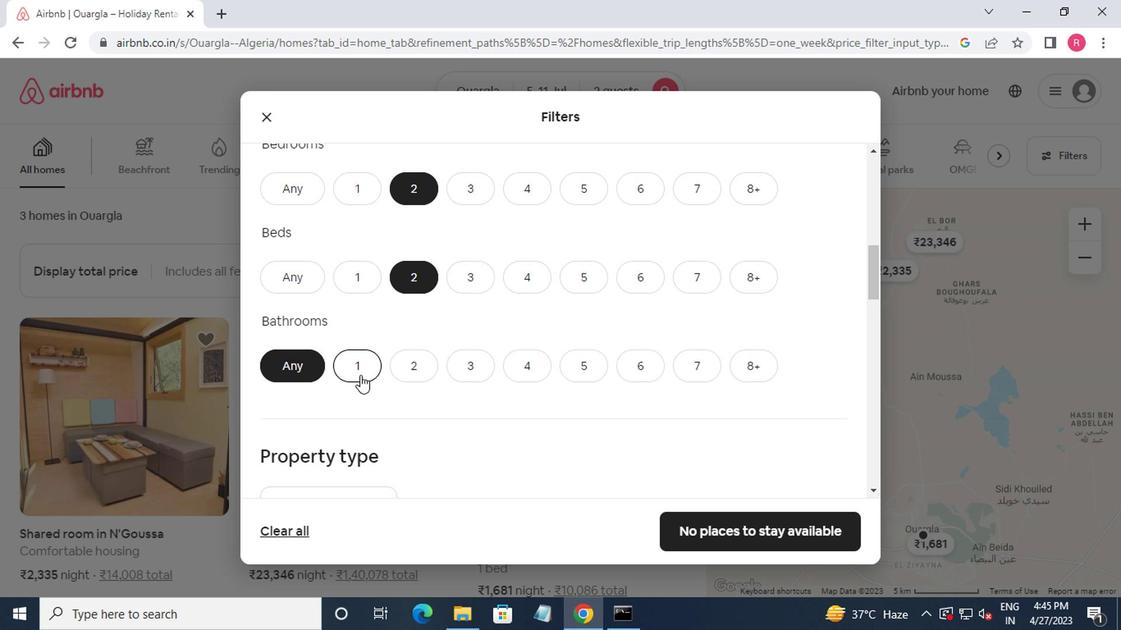 
Action: Mouse moved to (356, 376)
Screenshot: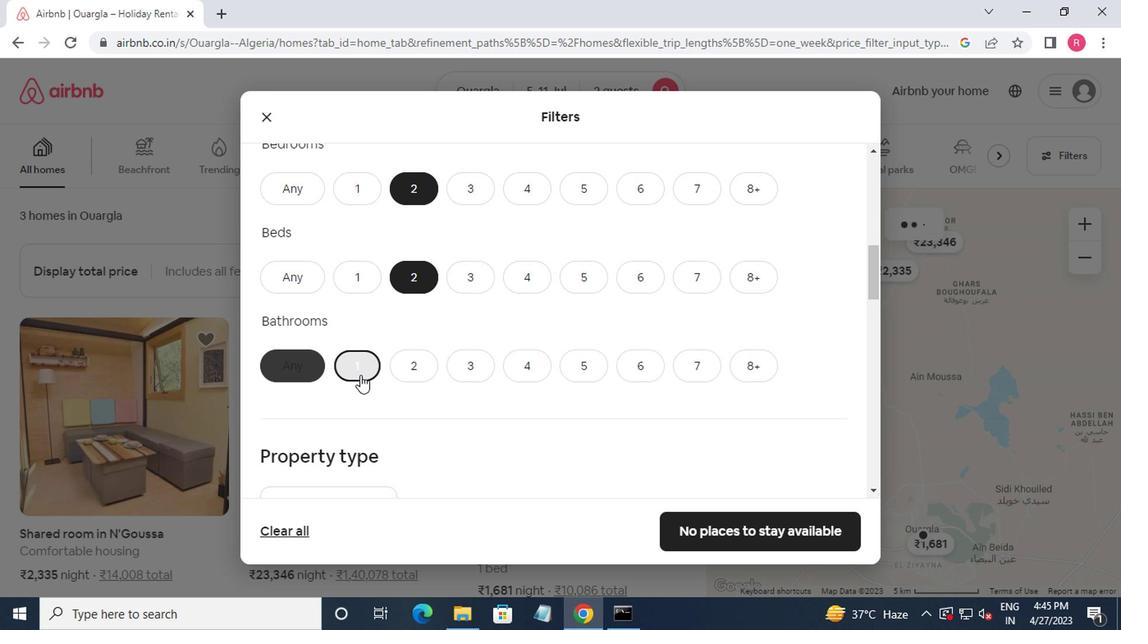 
Action: Mouse scrolled (356, 375) with delta (0, -1)
Screenshot: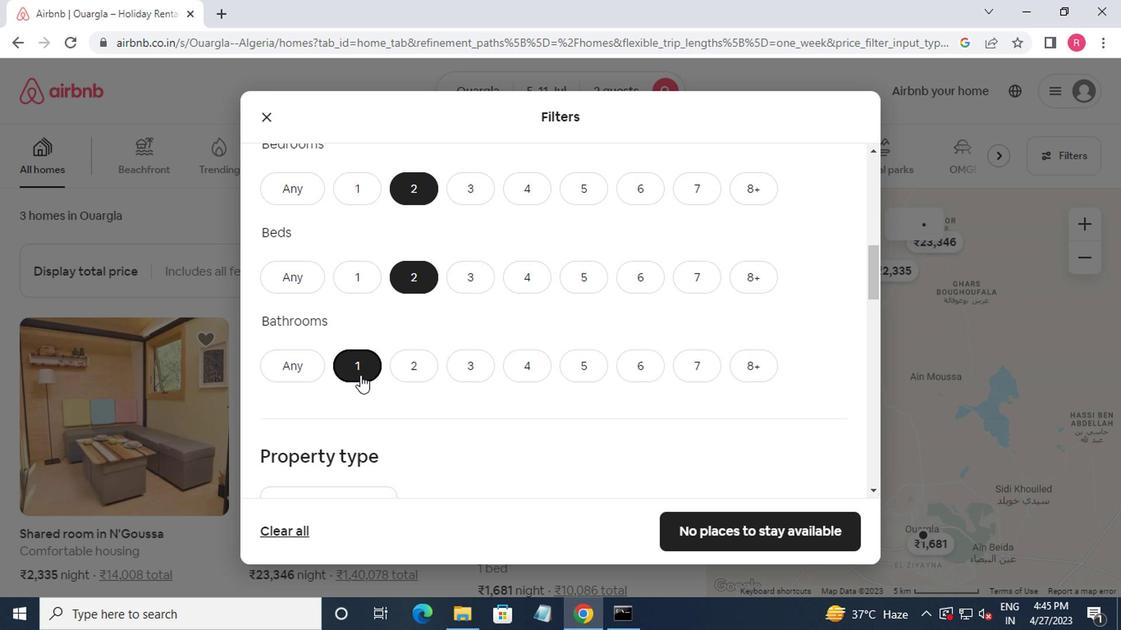 
Action: Mouse scrolled (356, 375) with delta (0, -1)
Screenshot: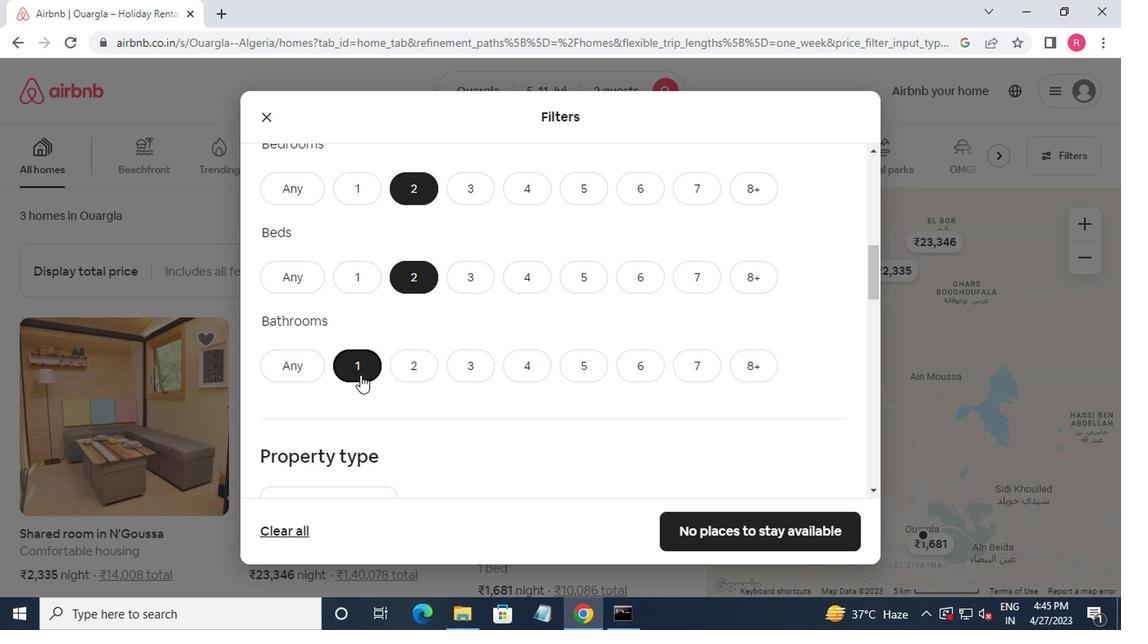 
Action: Mouse scrolled (356, 375) with delta (0, -1)
Screenshot: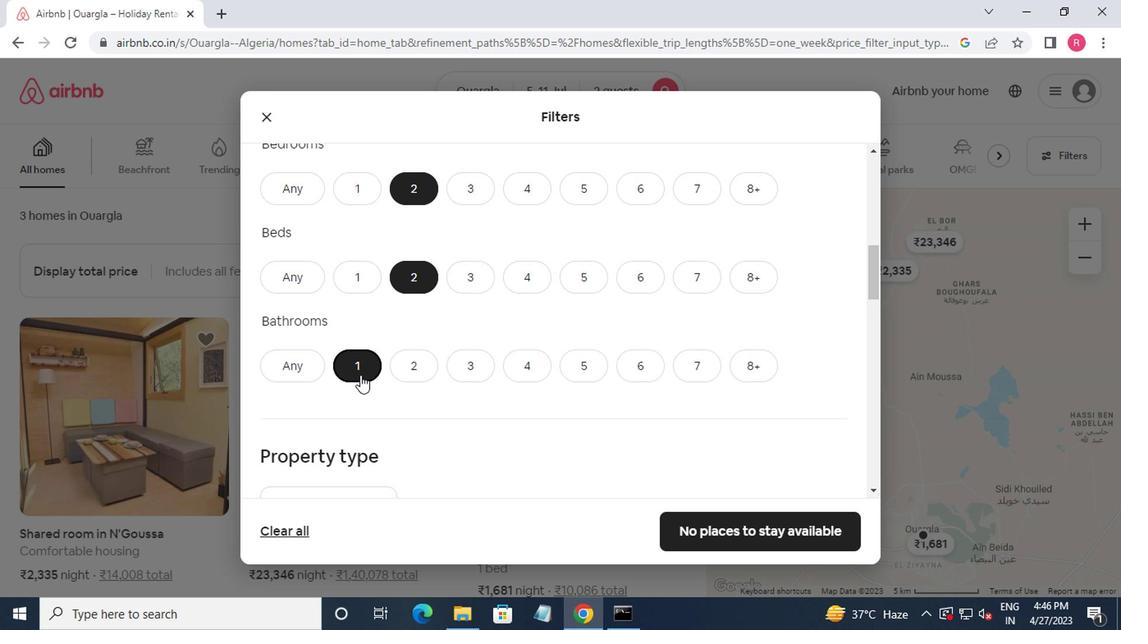 
Action: Mouse moved to (321, 331)
Screenshot: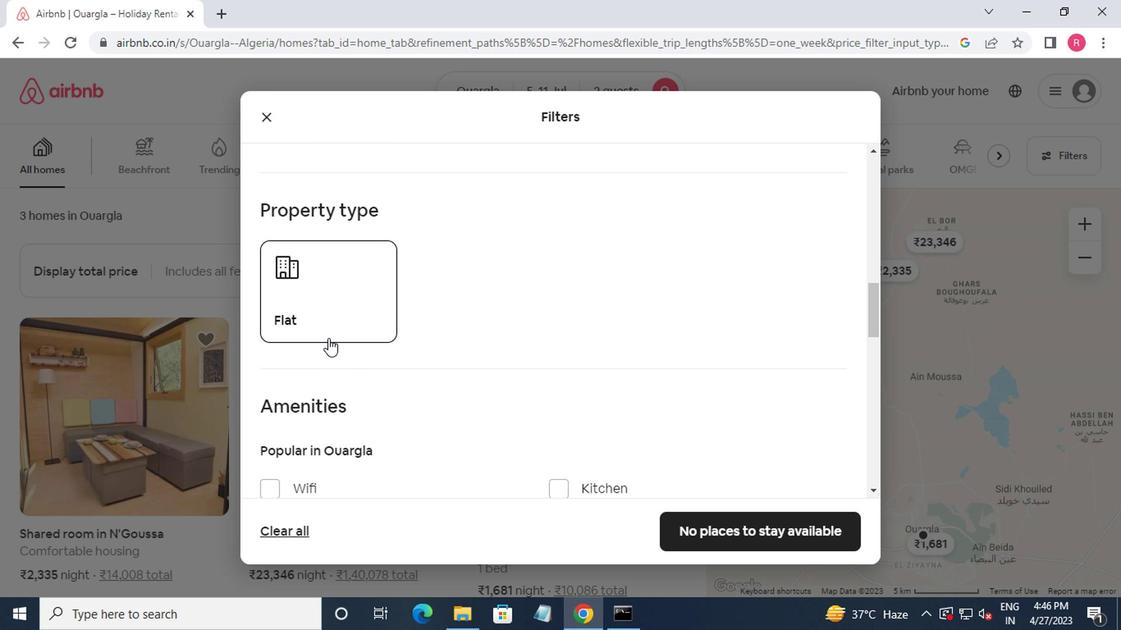 
Action: Mouse pressed left at (321, 331)
Screenshot: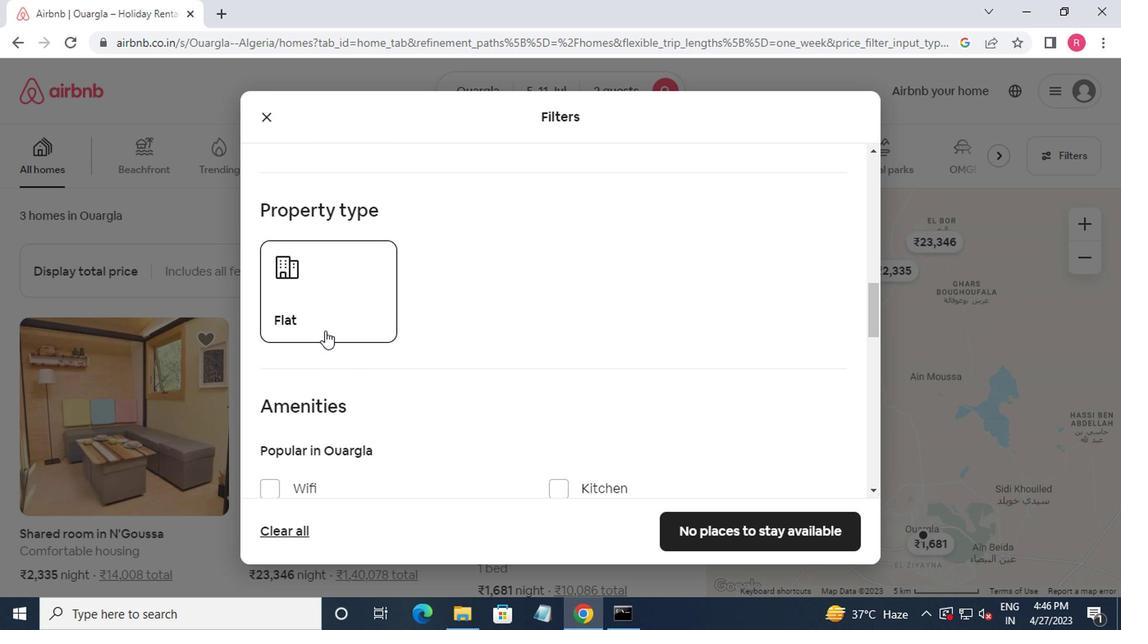 
Action: Mouse moved to (352, 336)
Screenshot: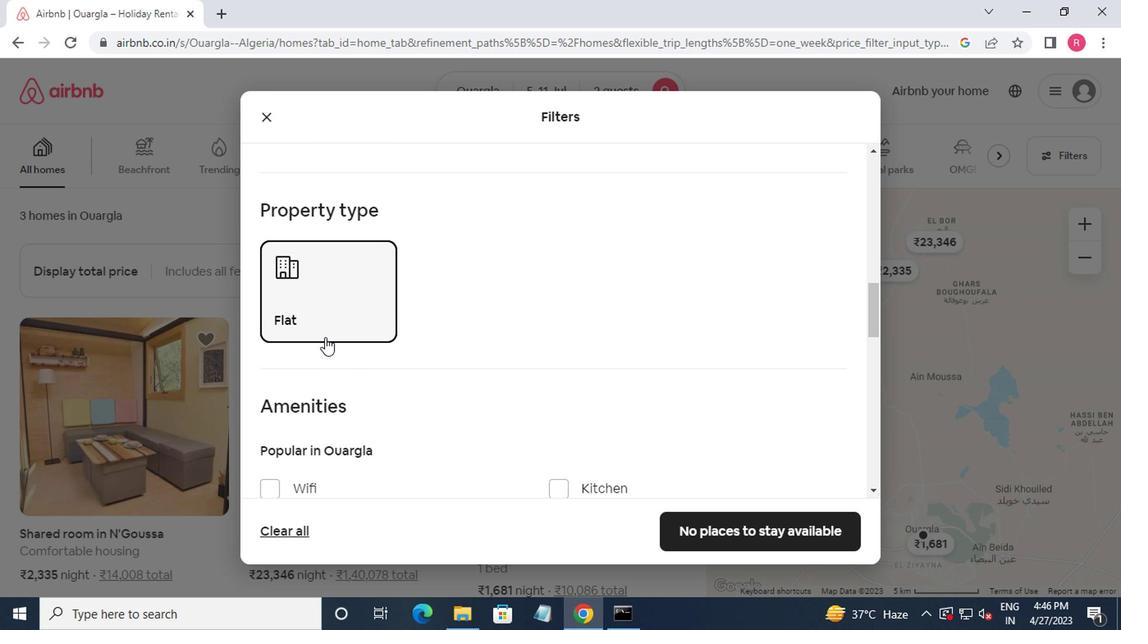 
Action: Mouse scrolled (352, 335) with delta (0, 0)
Screenshot: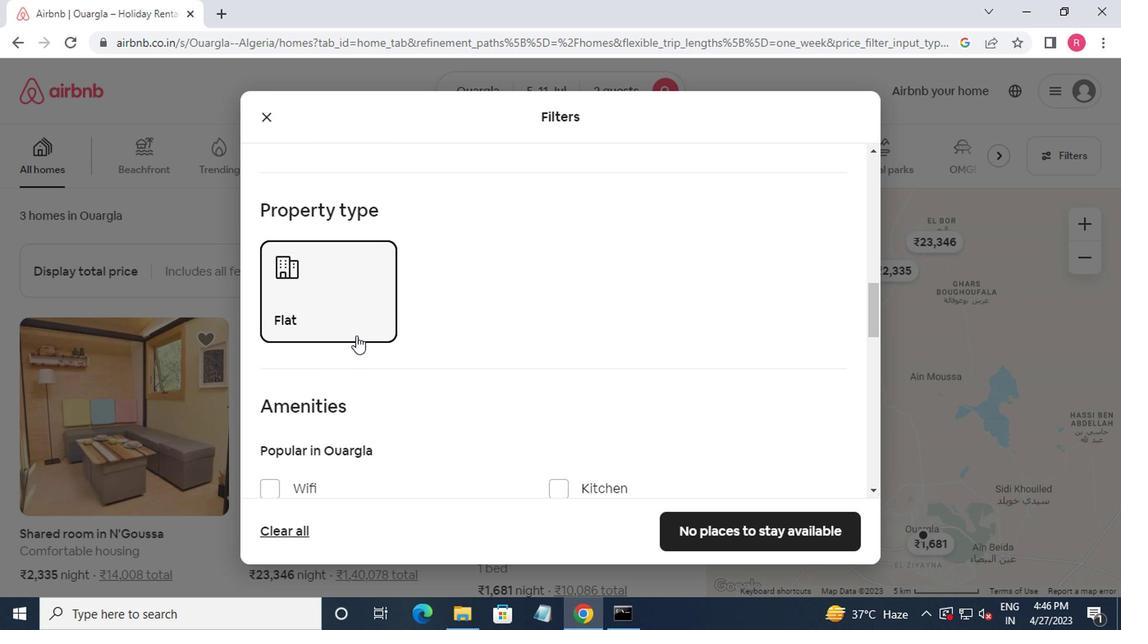 
Action: Mouse moved to (353, 341)
Screenshot: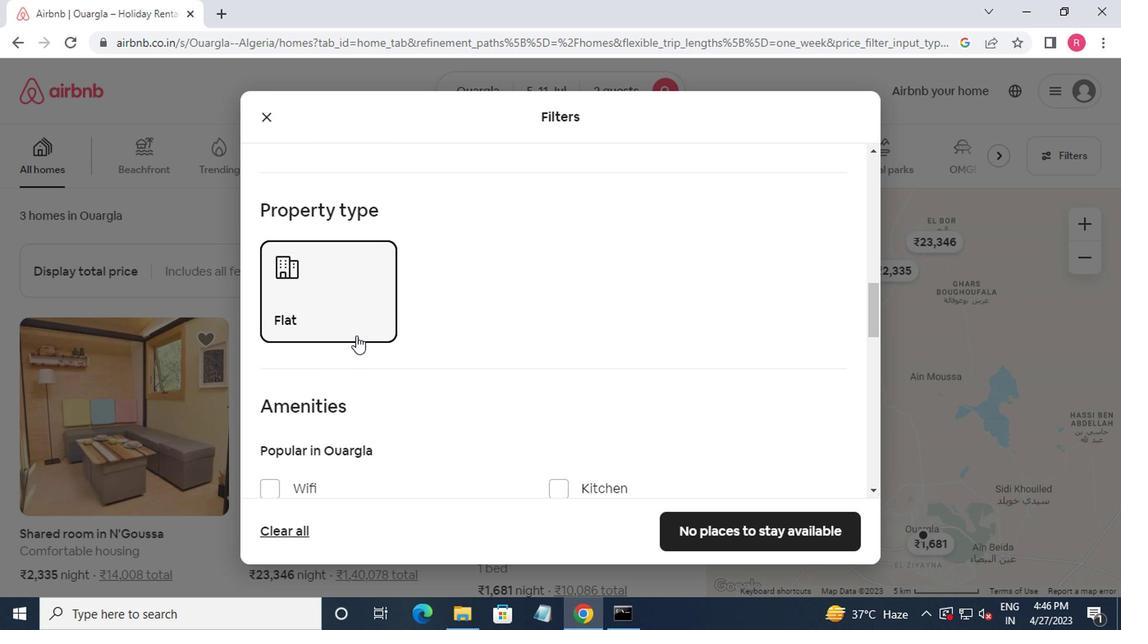 
Action: Mouse scrolled (353, 340) with delta (0, -1)
Screenshot: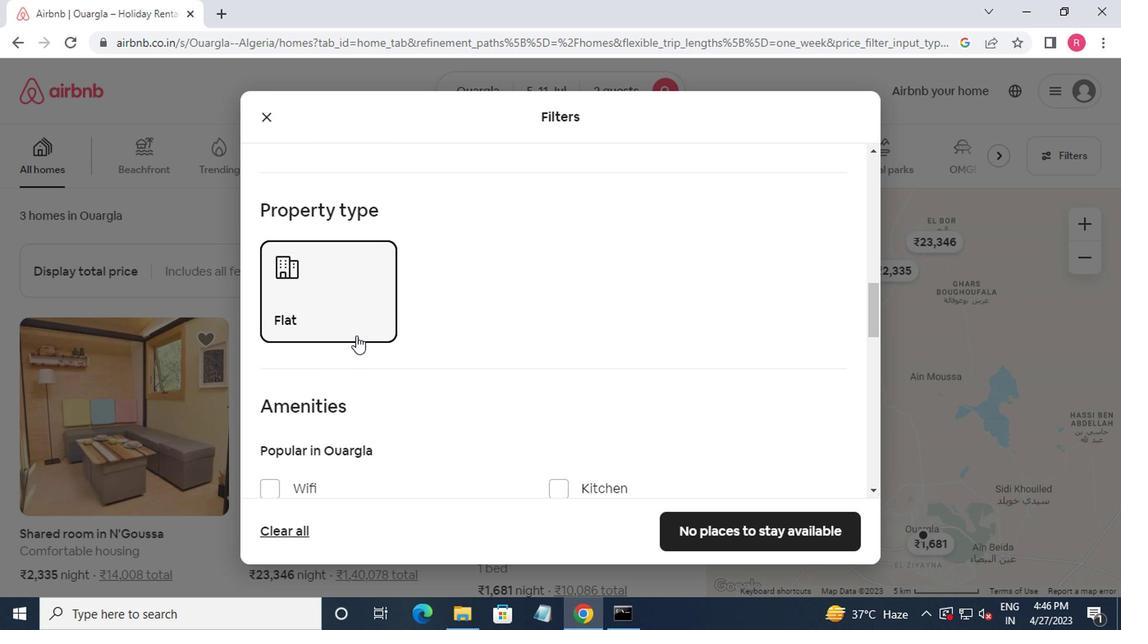 
Action: Mouse moved to (352, 351)
Screenshot: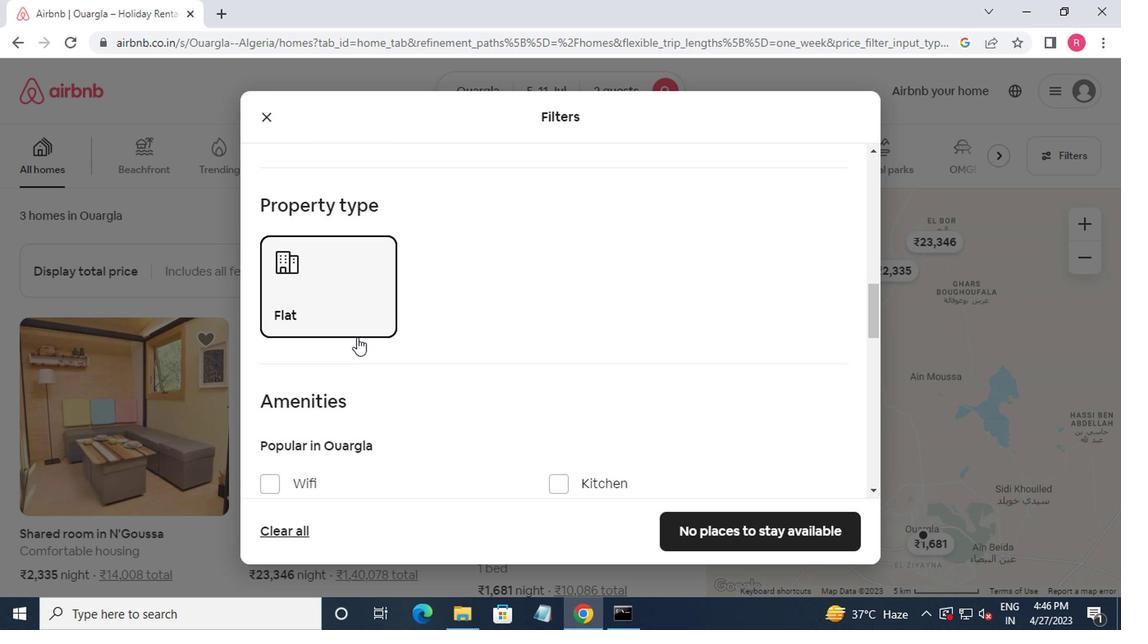 
Action: Mouse scrolled (352, 350) with delta (0, 0)
Screenshot: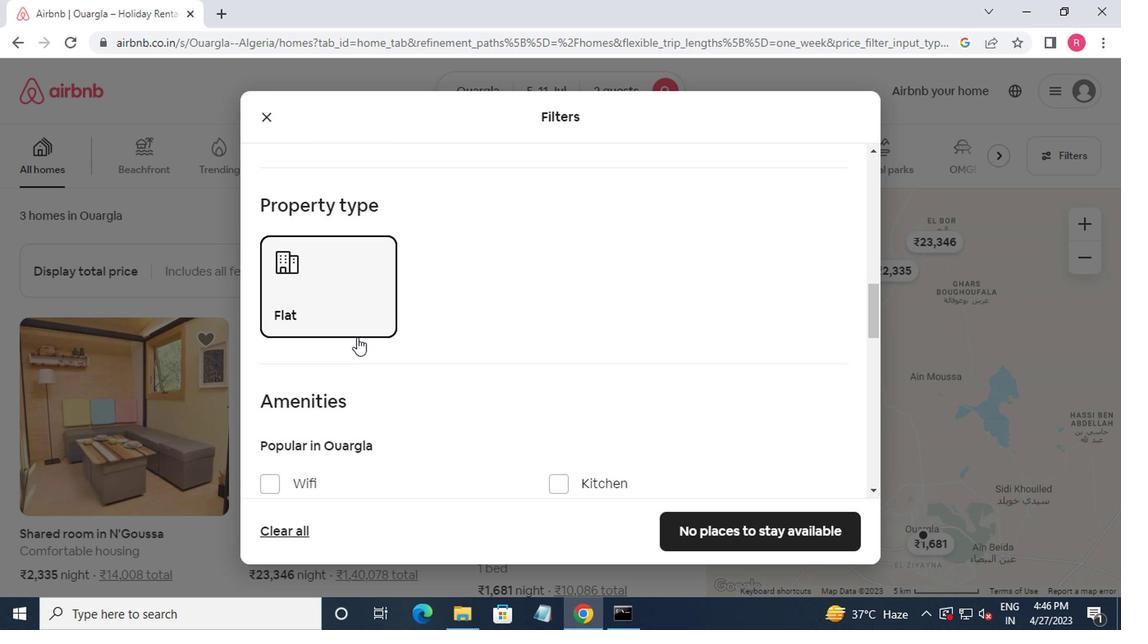 
Action: Mouse moved to (306, 285)
Screenshot: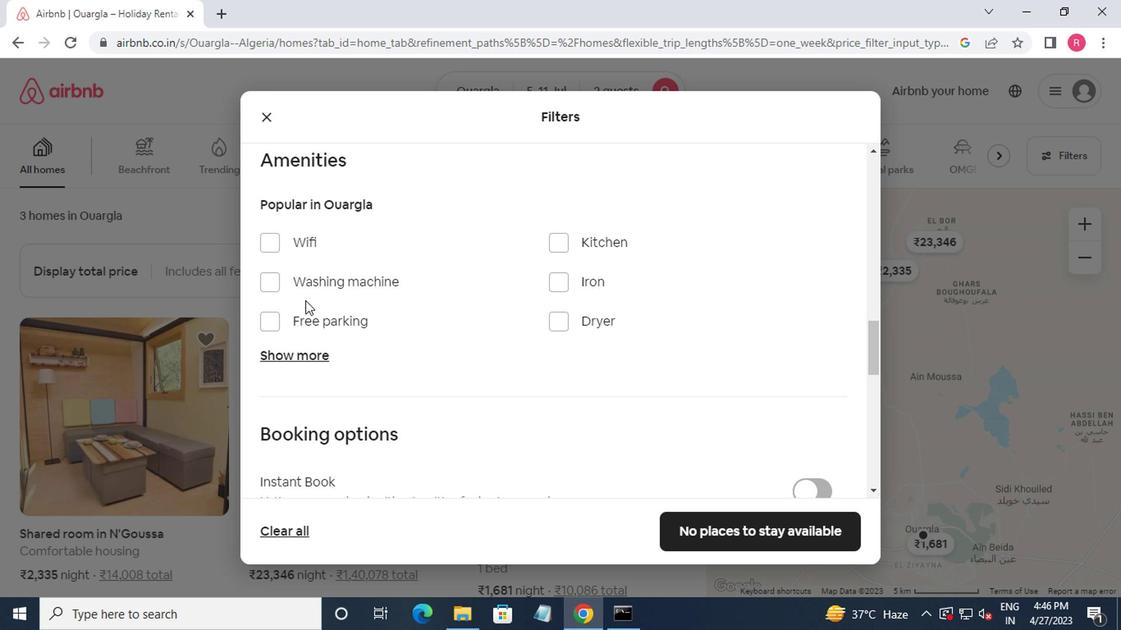 
Action: Mouse pressed left at (306, 285)
Screenshot: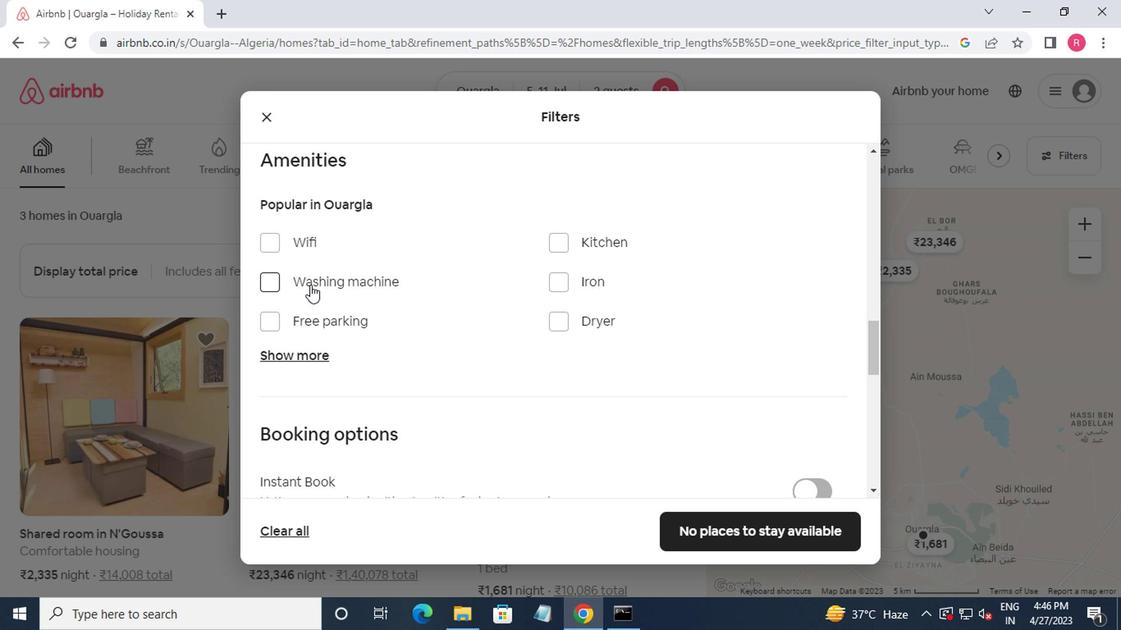 
Action: Mouse scrolled (306, 285) with delta (0, 0)
Screenshot: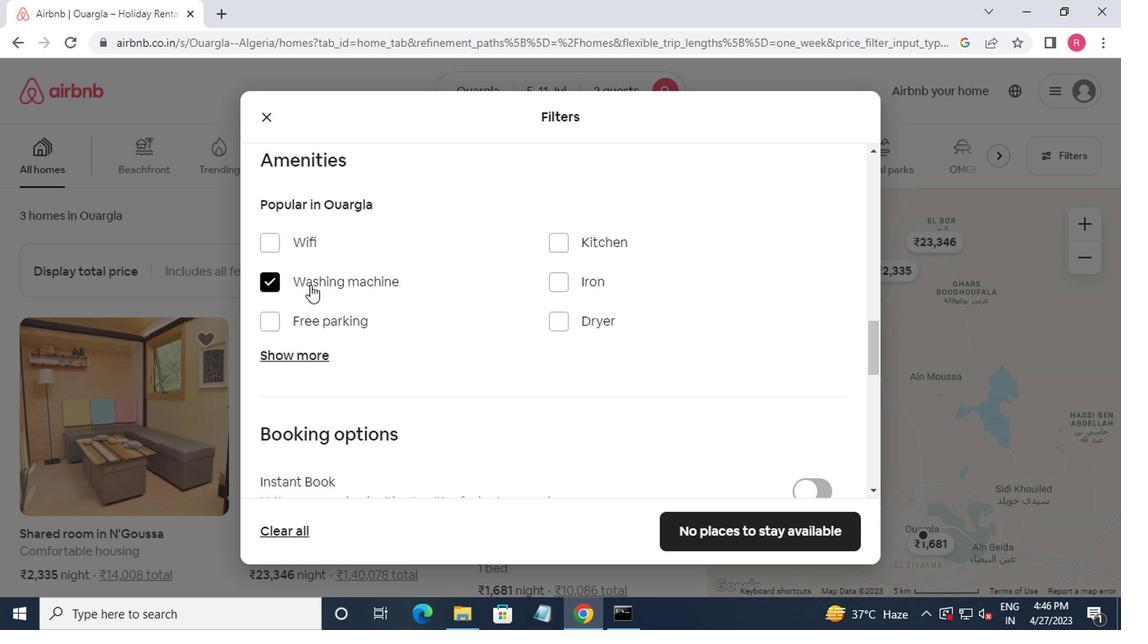 
Action: Mouse scrolled (306, 285) with delta (0, 0)
Screenshot: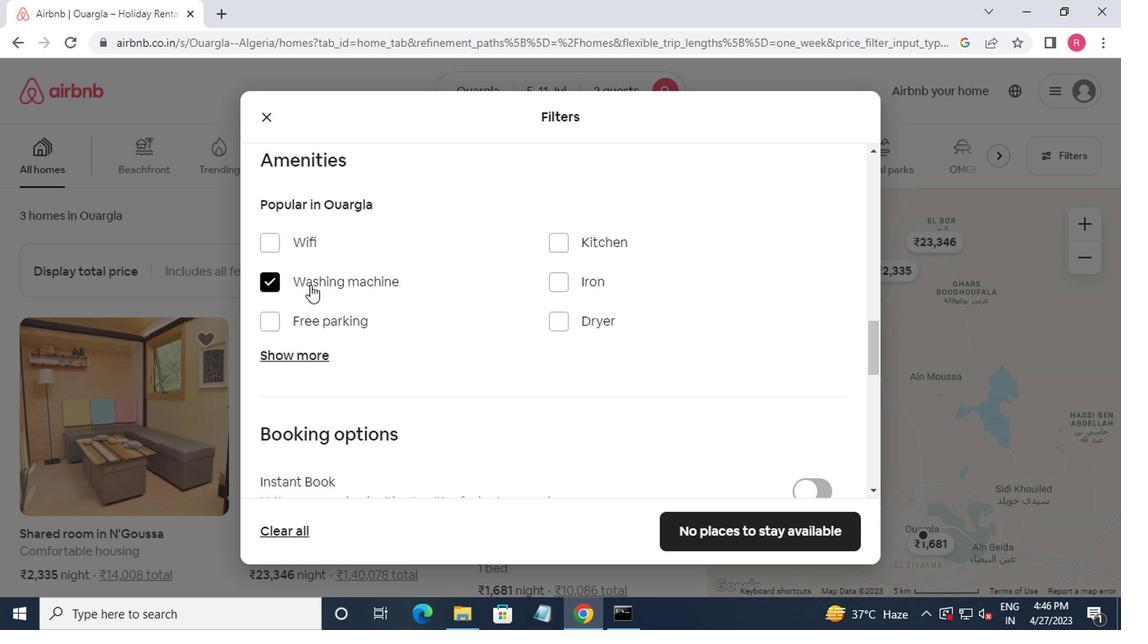 
Action: Mouse scrolled (306, 285) with delta (0, 0)
Screenshot: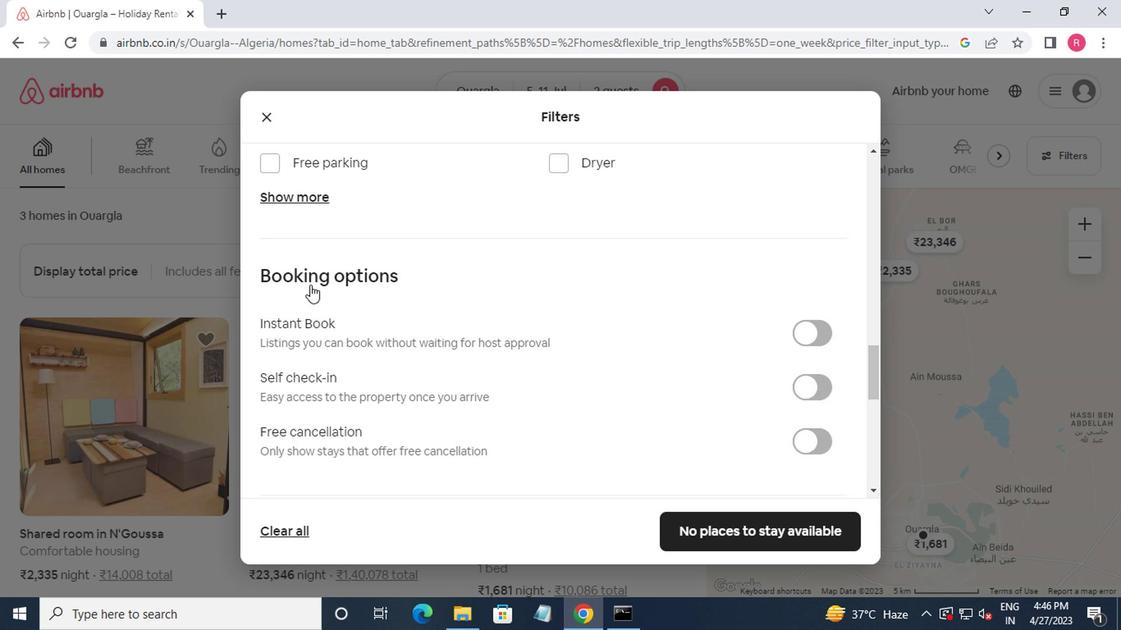 
Action: Mouse moved to (825, 296)
Screenshot: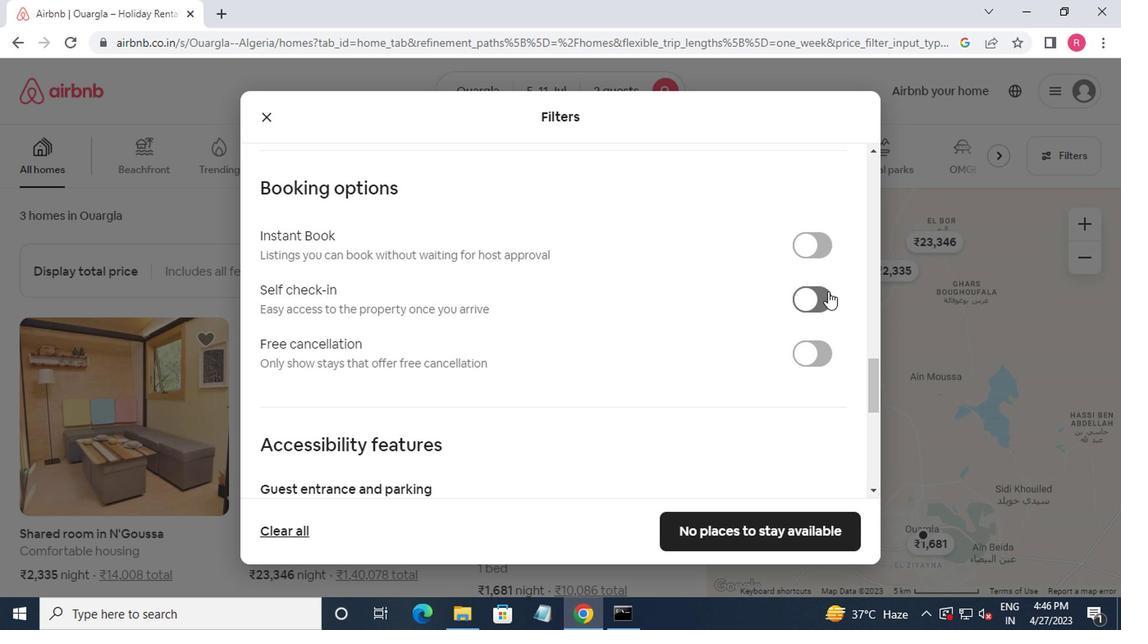 
Action: Mouse pressed left at (825, 296)
Screenshot: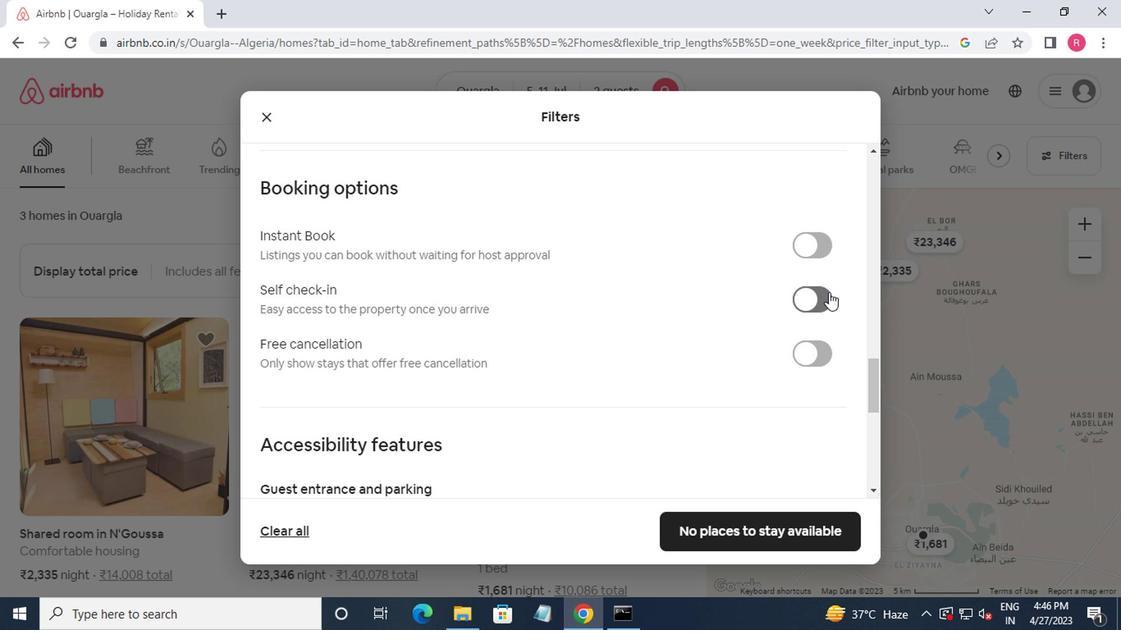 
Action: Mouse moved to (750, 536)
Screenshot: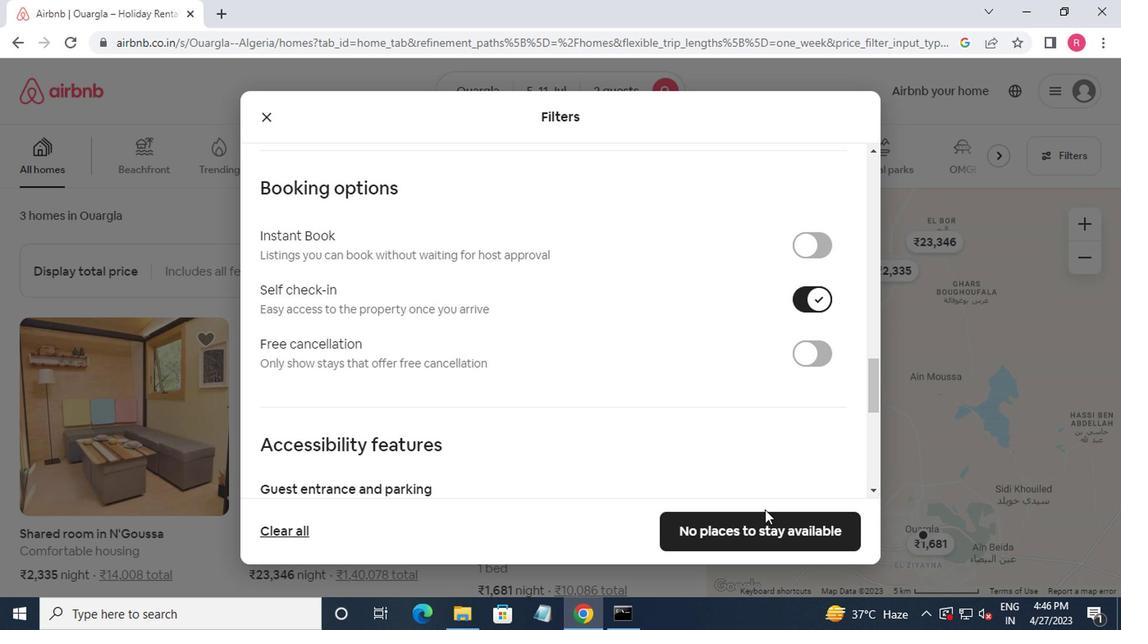 
Action: Mouse pressed left at (750, 536)
Screenshot: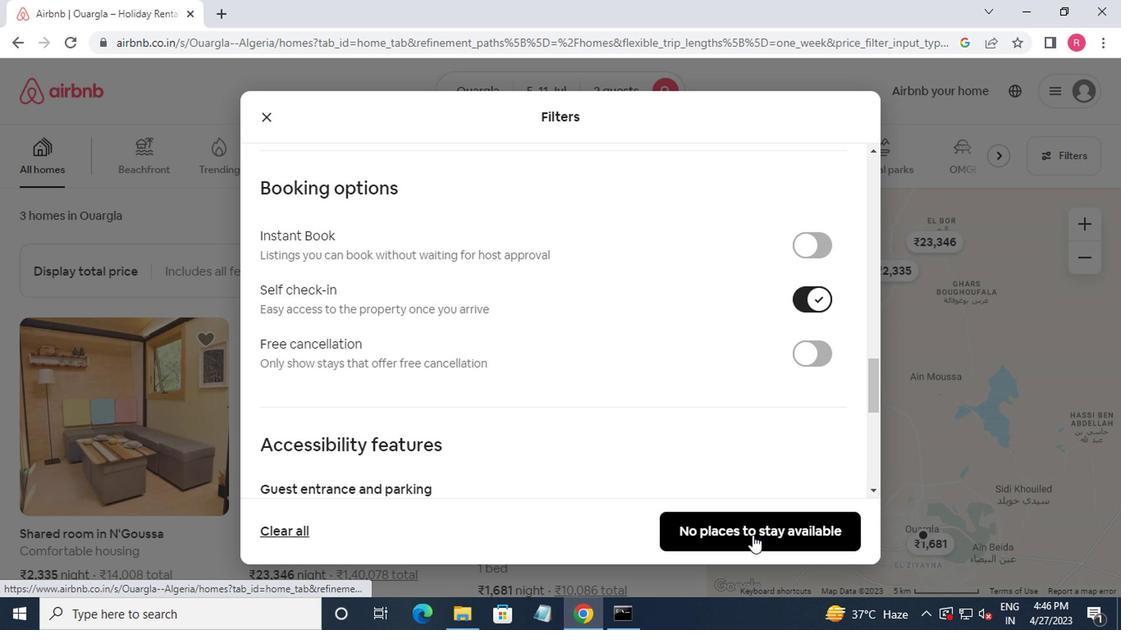 
Action: Mouse moved to (732, 483)
Screenshot: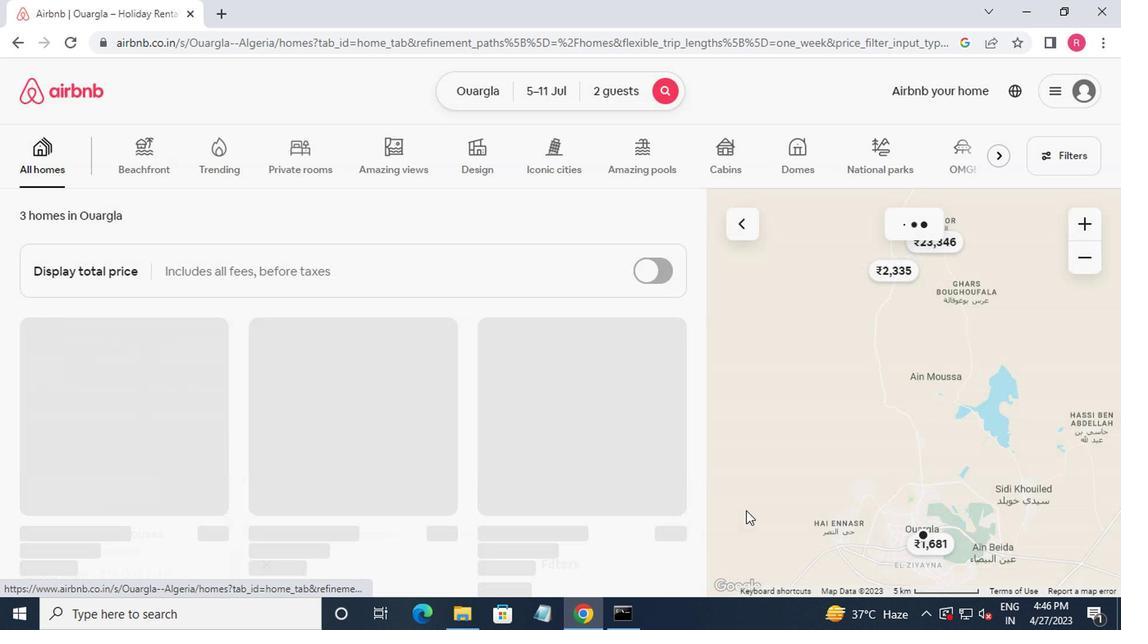 
